 Task: Add Sprouts Organic Basil Leaf Spice to the cart.
Action: Mouse moved to (17, 79)
Screenshot: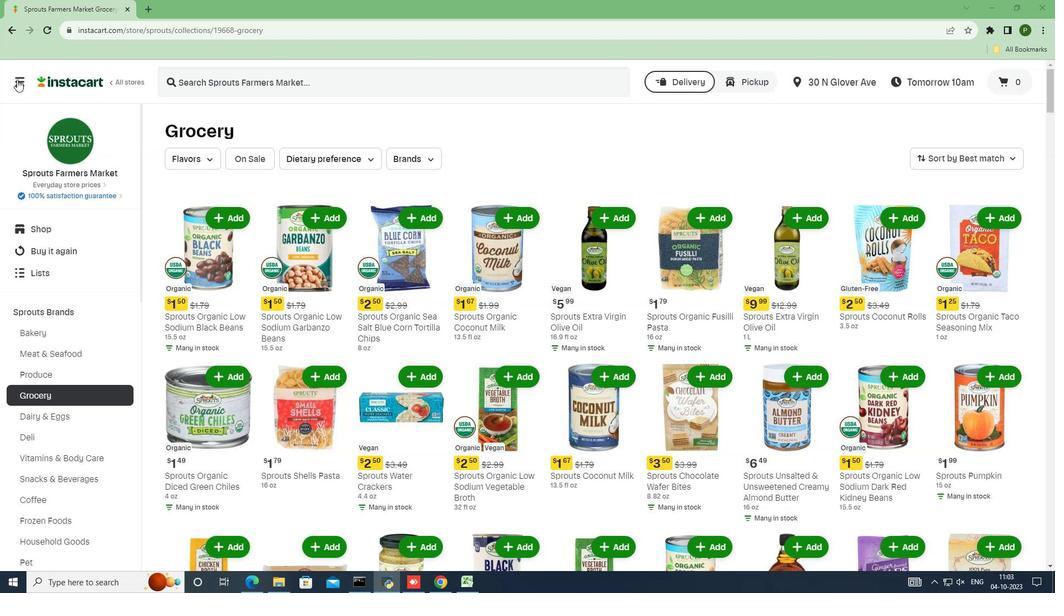 
Action: Mouse pressed left at (17, 79)
Screenshot: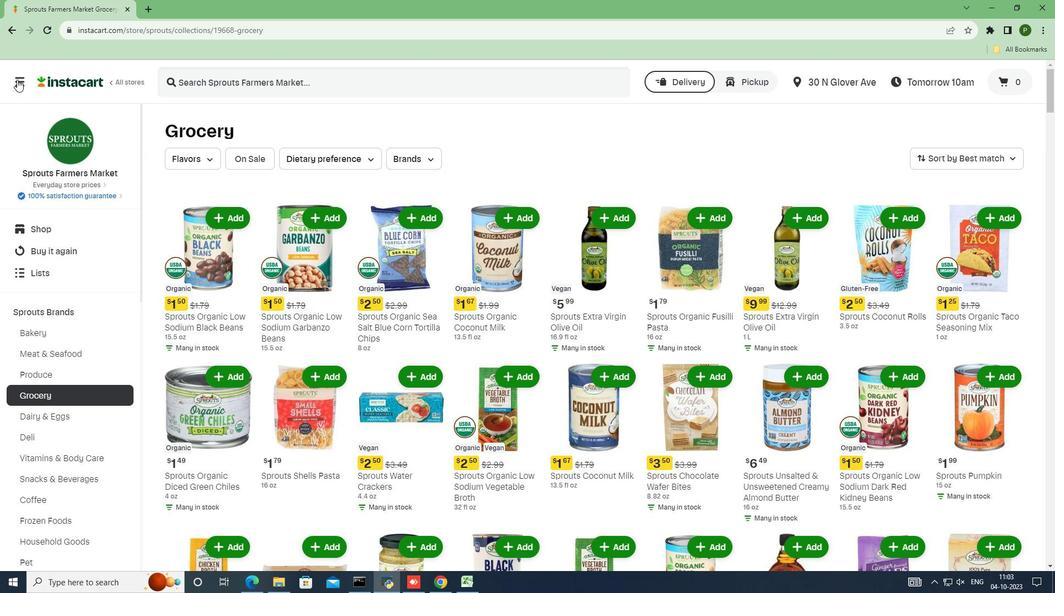 
Action: Mouse moved to (28, 299)
Screenshot: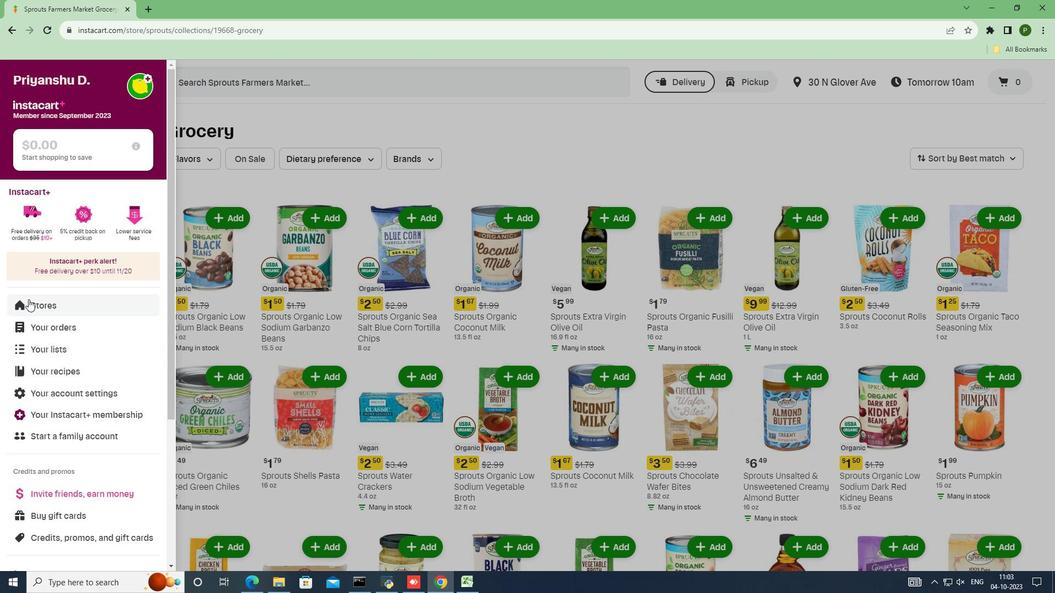 
Action: Mouse pressed left at (28, 299)
Screenshot: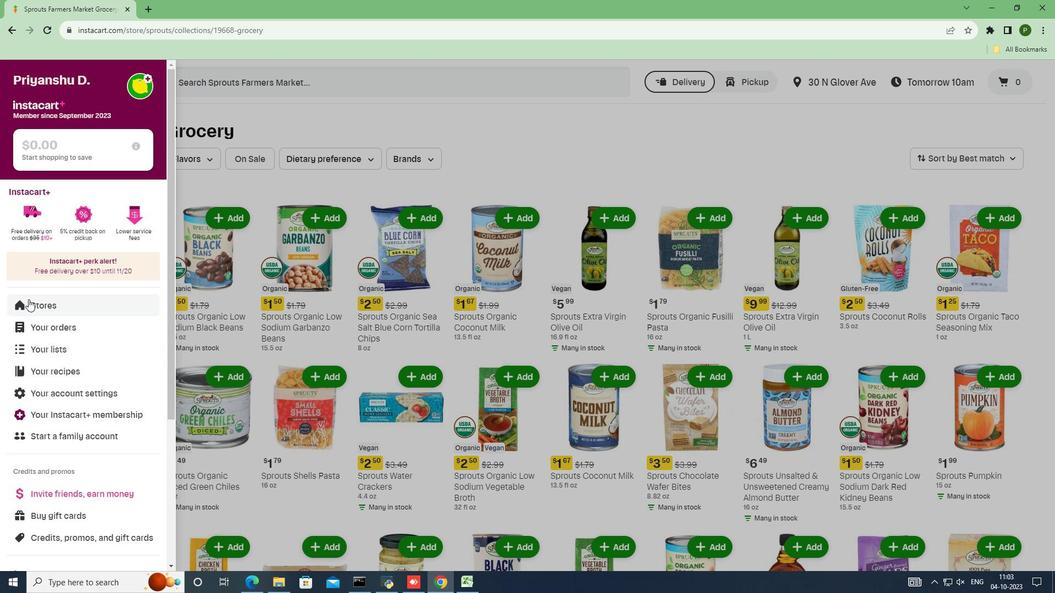 
Action: Mouse moved to (249, 129)
Screenshot: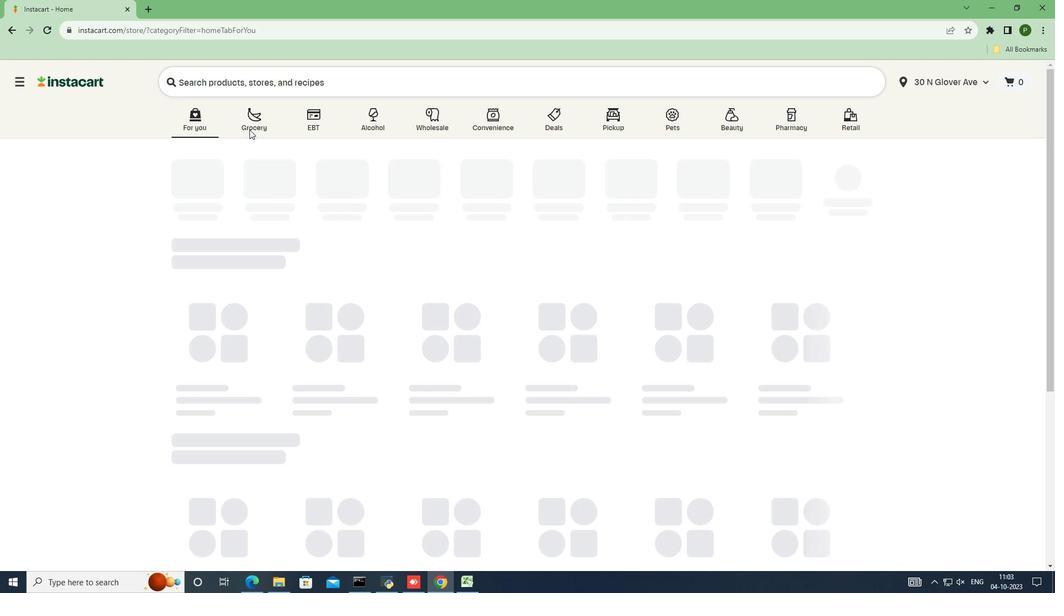 
Action: Mouse pressed left at (249, 129)
Screenshot: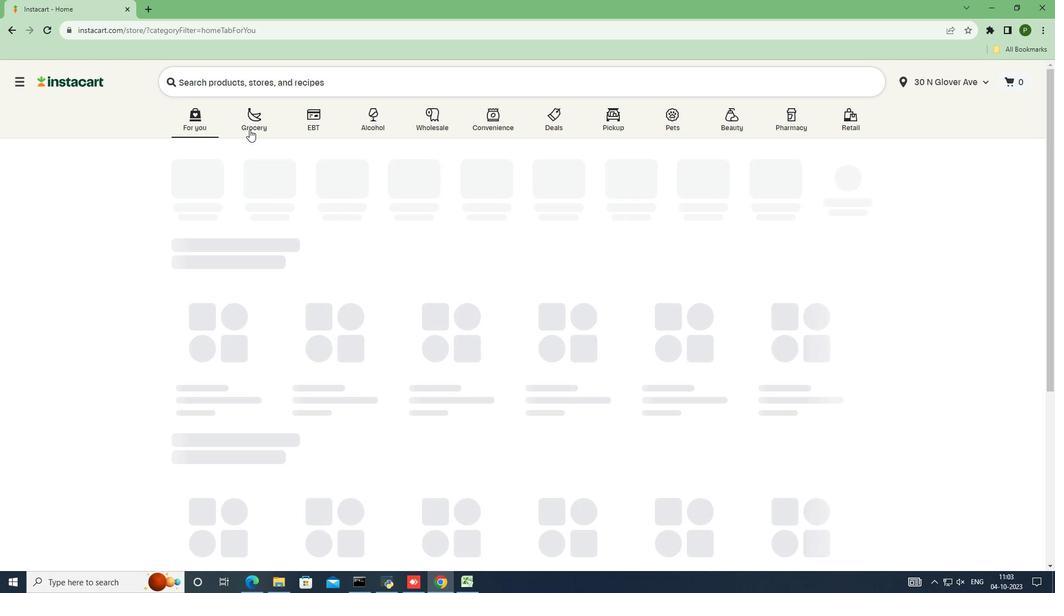 
Action: Mouse moved to (665, 263)
Screenshot: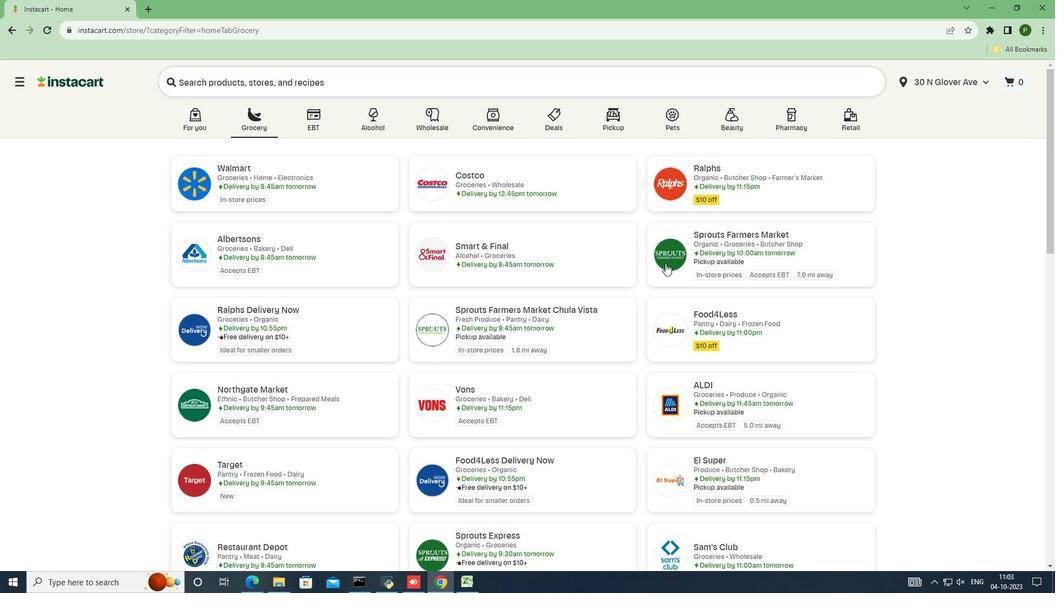
Action: Mouse pressed left at (665, 263)
Screenshot: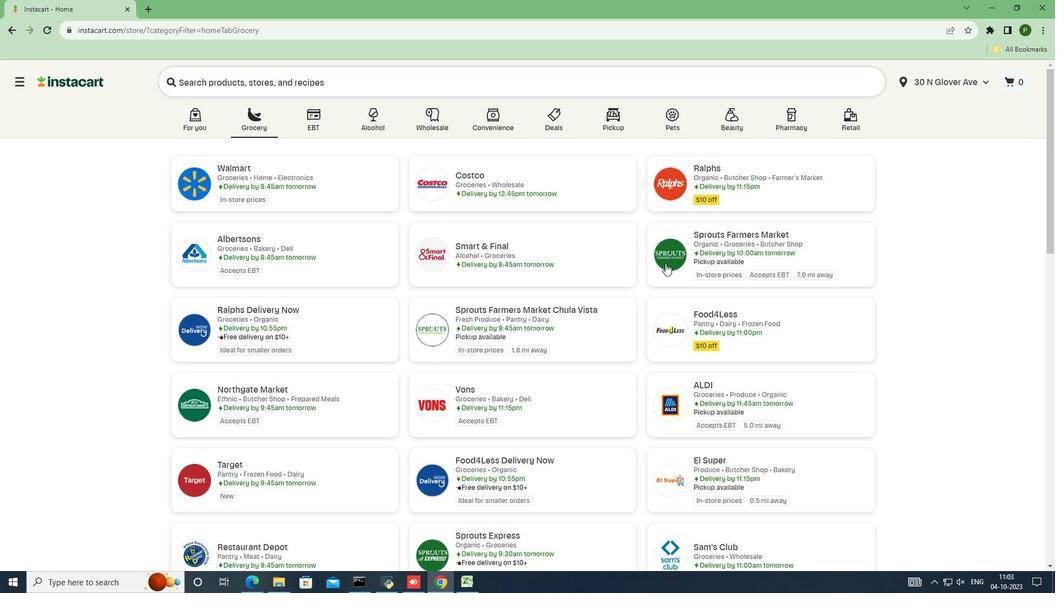 
Action: Mouse moved to (96, 312)
Screenshot: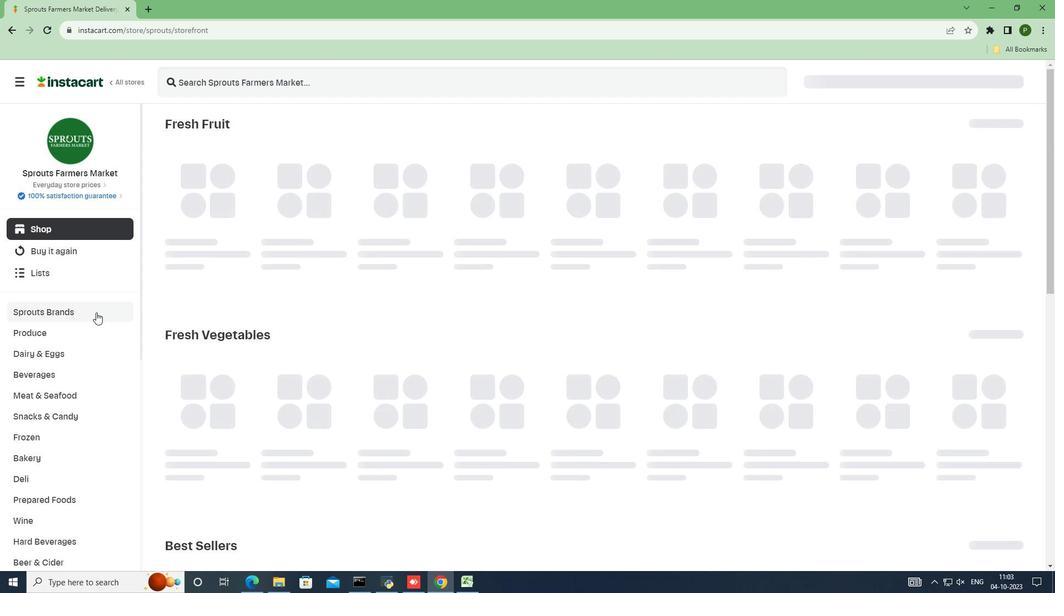 
Action: Mouse pressed left at (96, 312)
Screenshot: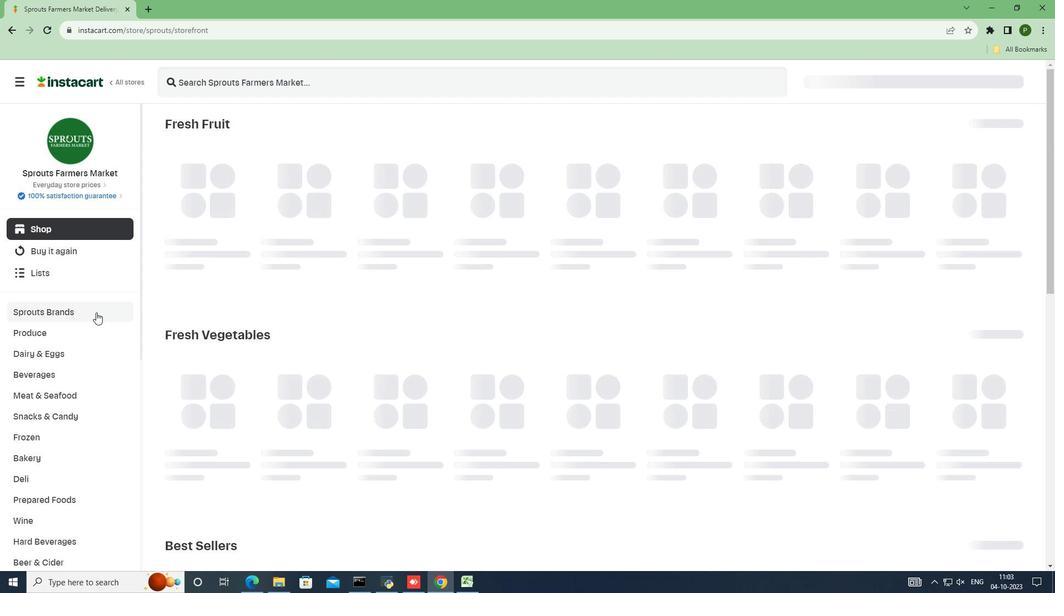 
Action: Mouse moved to (62, 390)
Screenshot: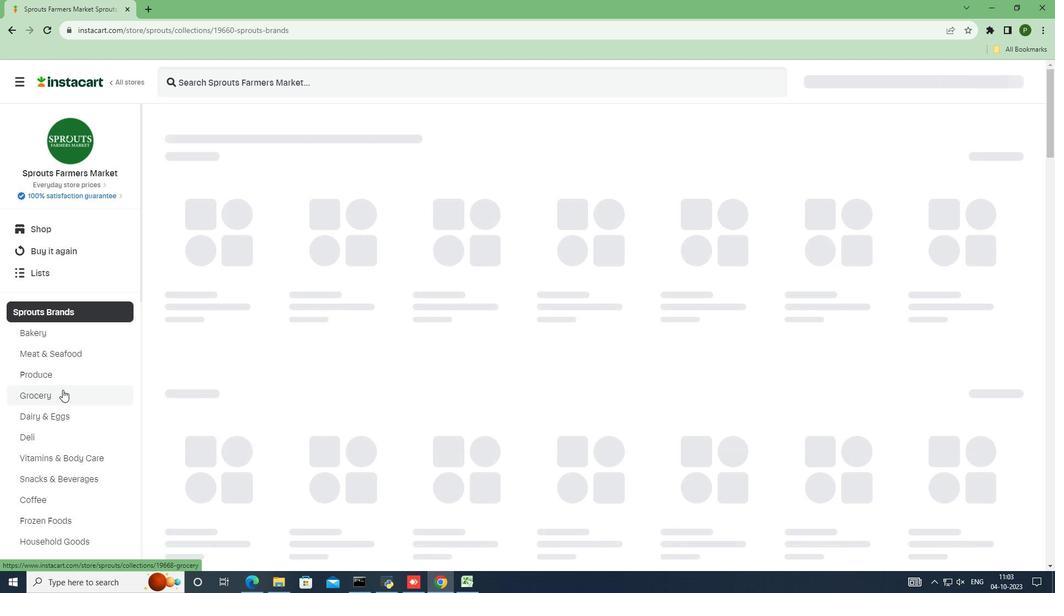 
Action: Mouse pressed left at (62, 390)
Screenshot: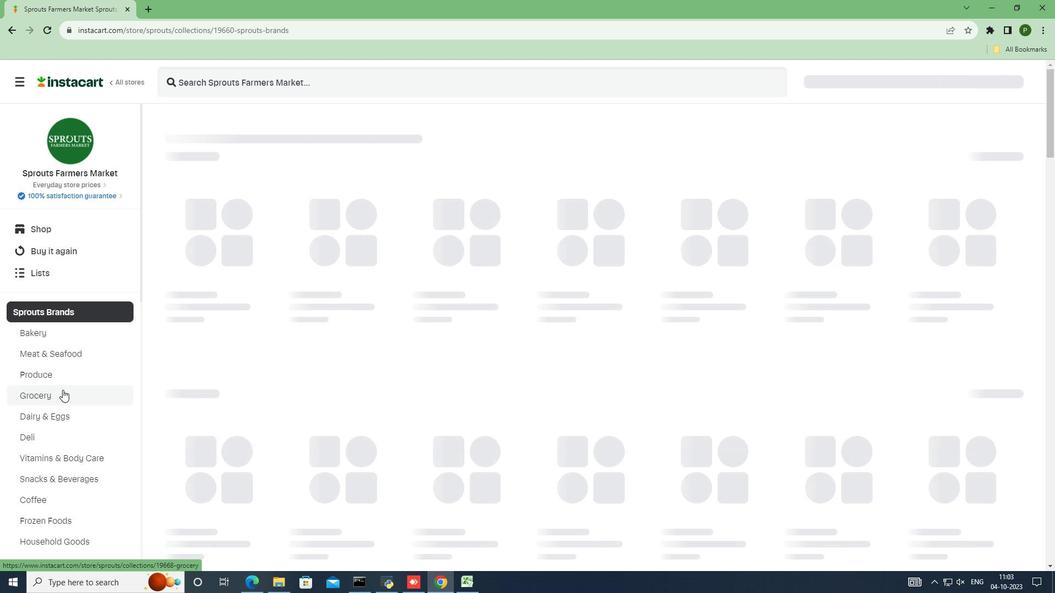 
Action: Mouse moved to (317, 224)
Screenshot: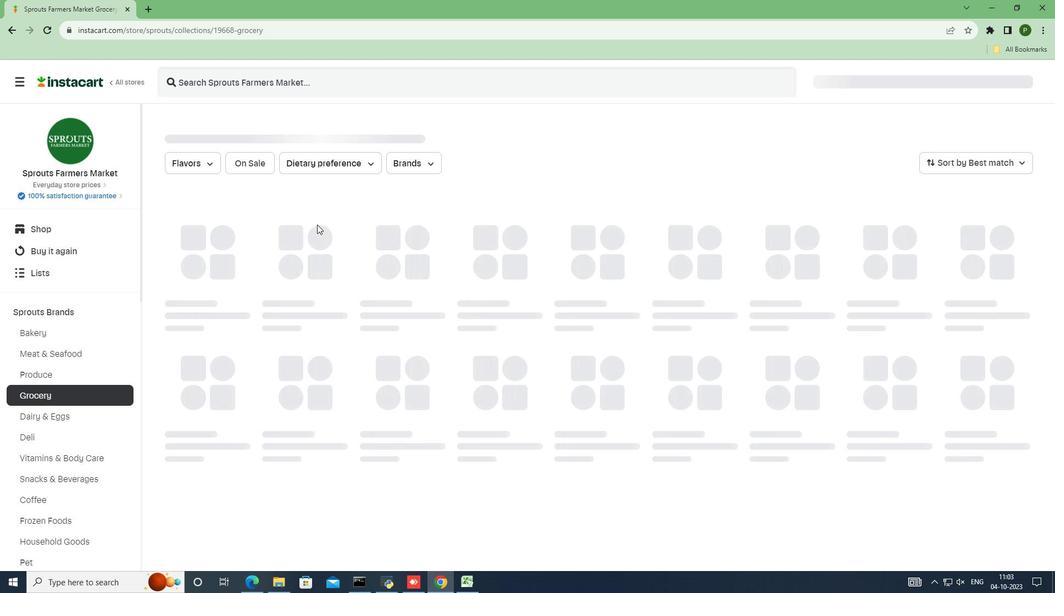 
Action: Mouse scrolled (317, 224) with delta (0, 0)
Screenshot: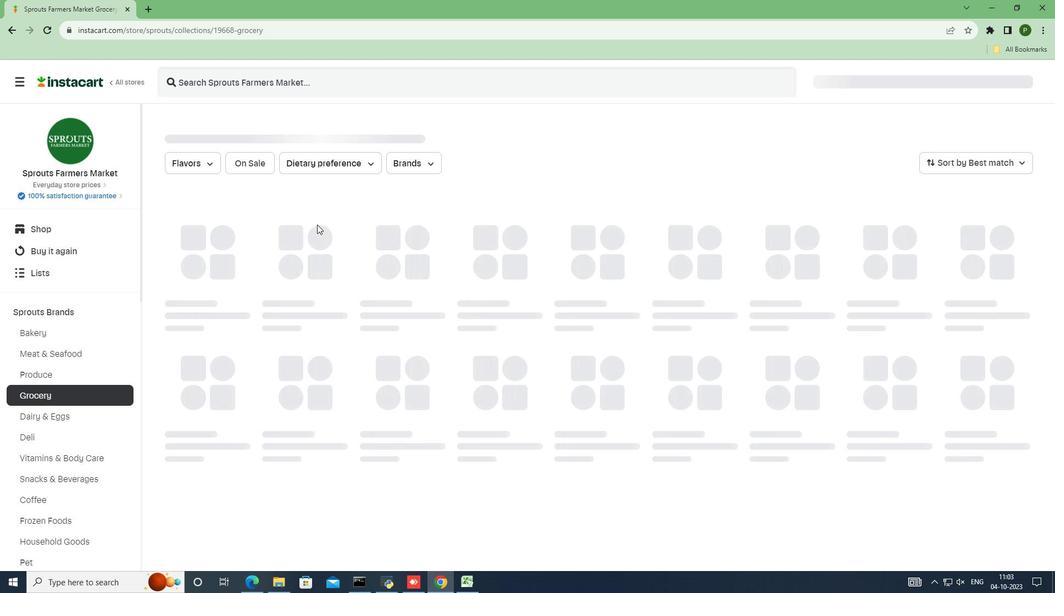 
Action: Mouse moved to (288, 309)
Screenshot: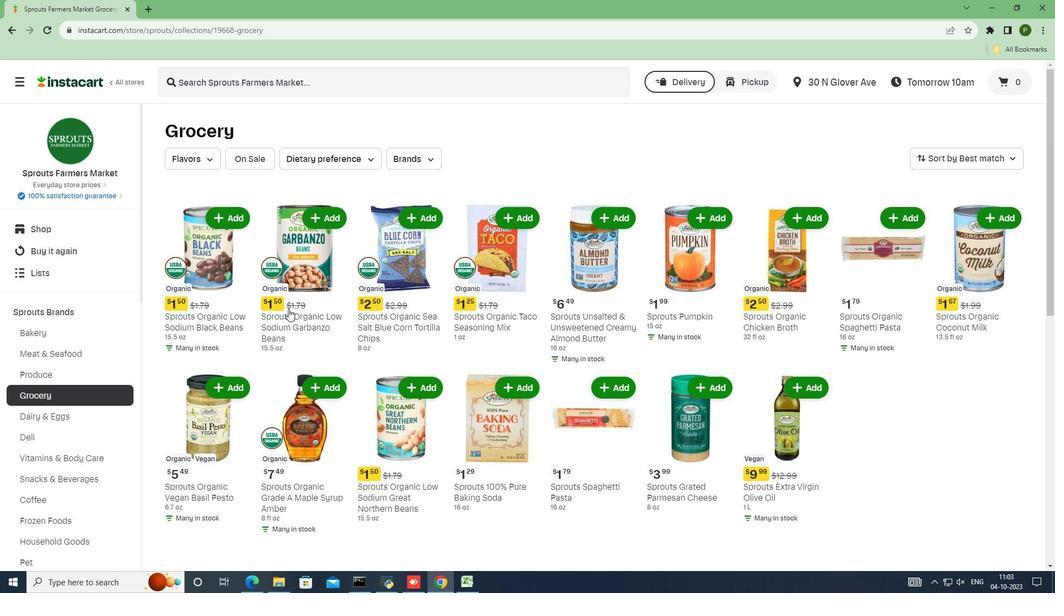 
Action: Mouse scrolled (288, 308) with delta (0, 0)
Screenshot: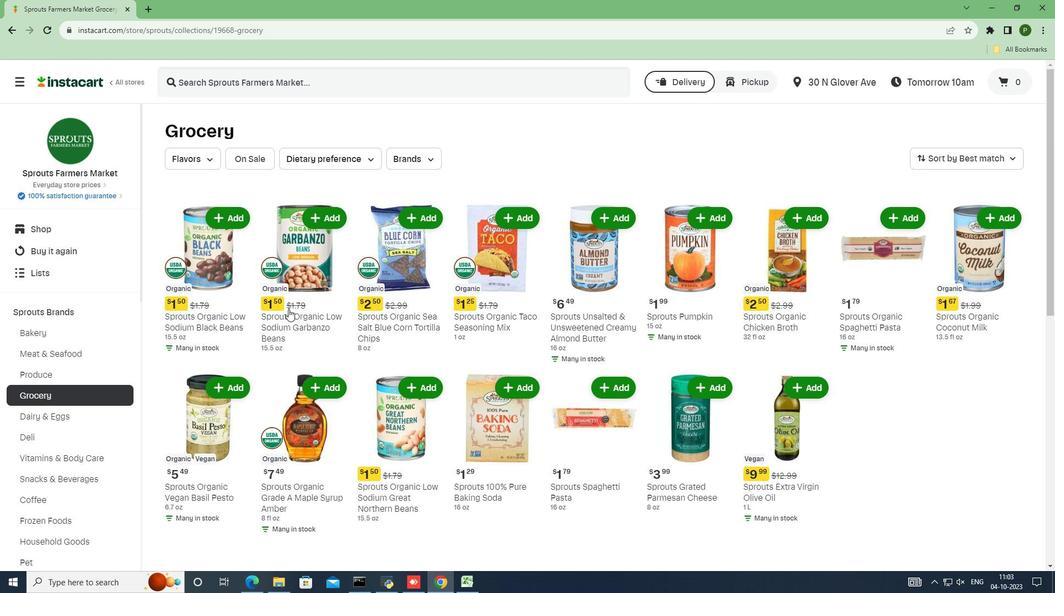 
Action: Mouse moved to (288, 310)
Screenshot: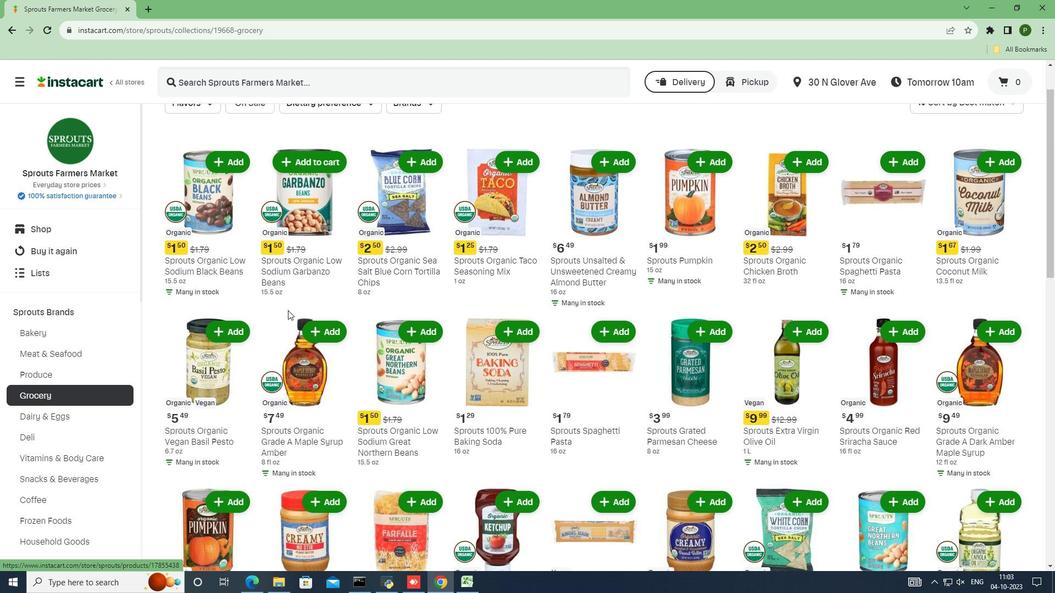 
Action: Mouse scrolled (288, 309) with delta (0, 0)
Screenshot: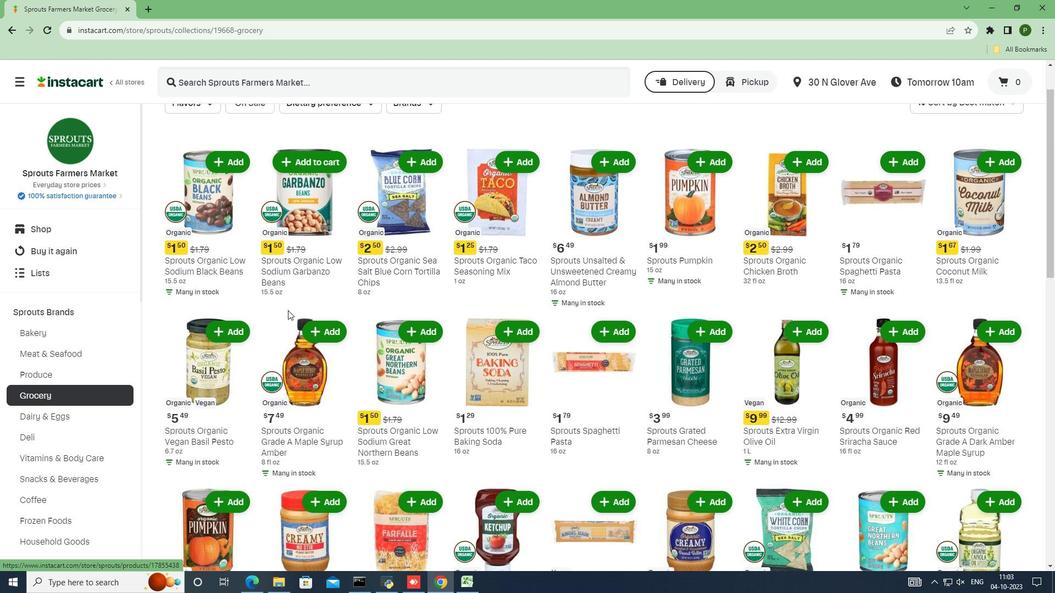 
Action: Mouse moved to (284, 307)
Screenshot: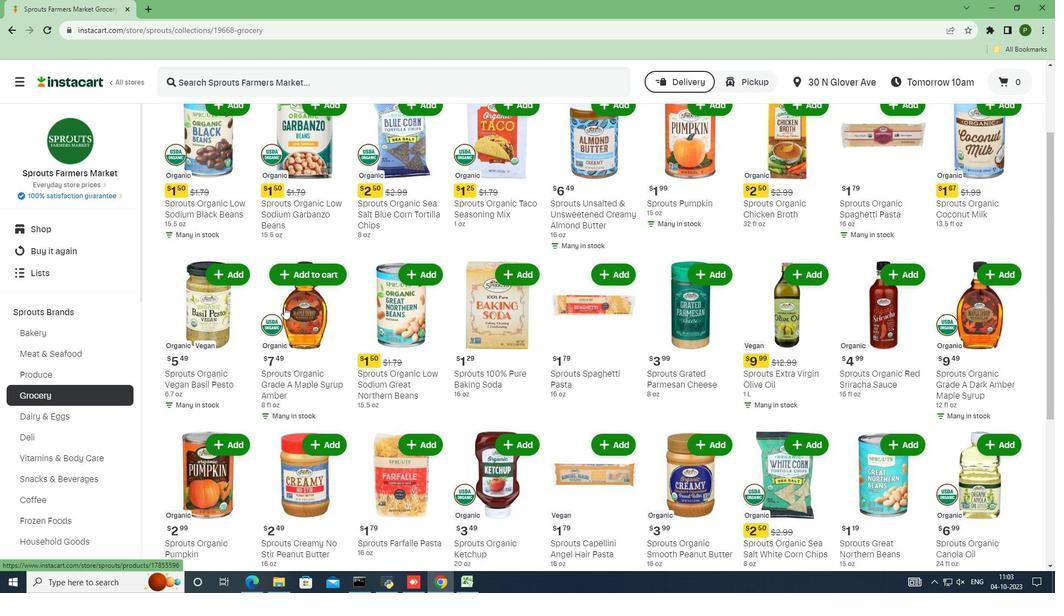 
Action: Mouse scrolled (284, 306) with delta (0, 0)
Screenshot: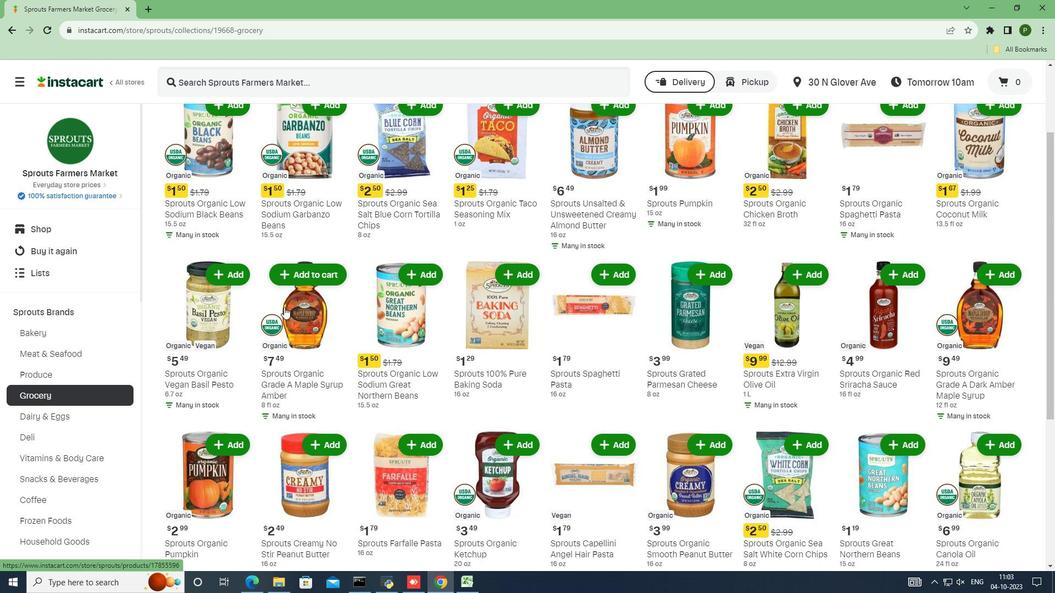 
Action: Mouse moved to (284, 307)
Screenshot: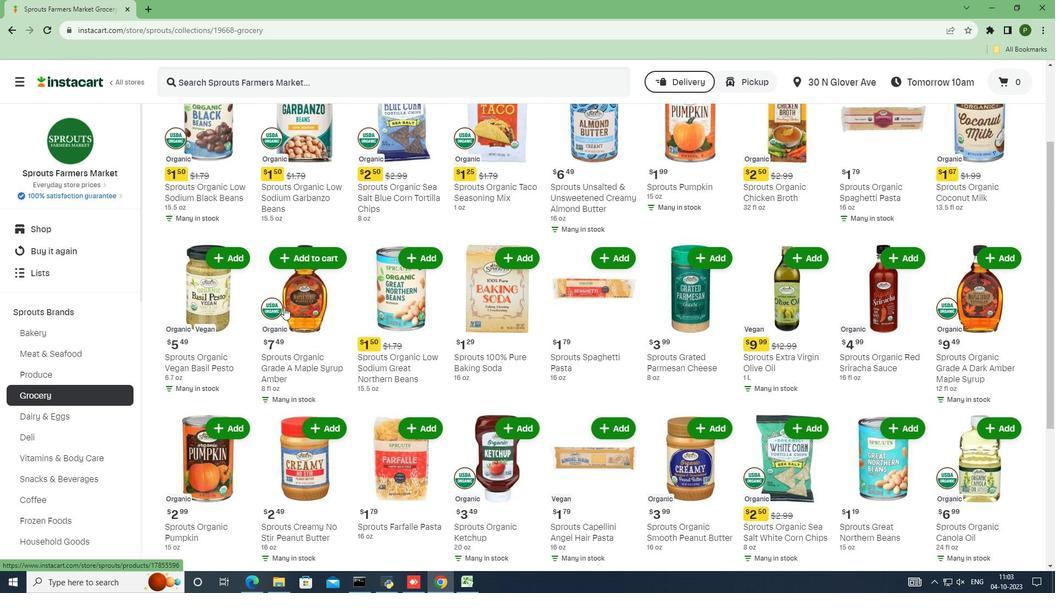 
Action: Mouse scrolled (284, 307) with delta (0, 0)
Screenshot: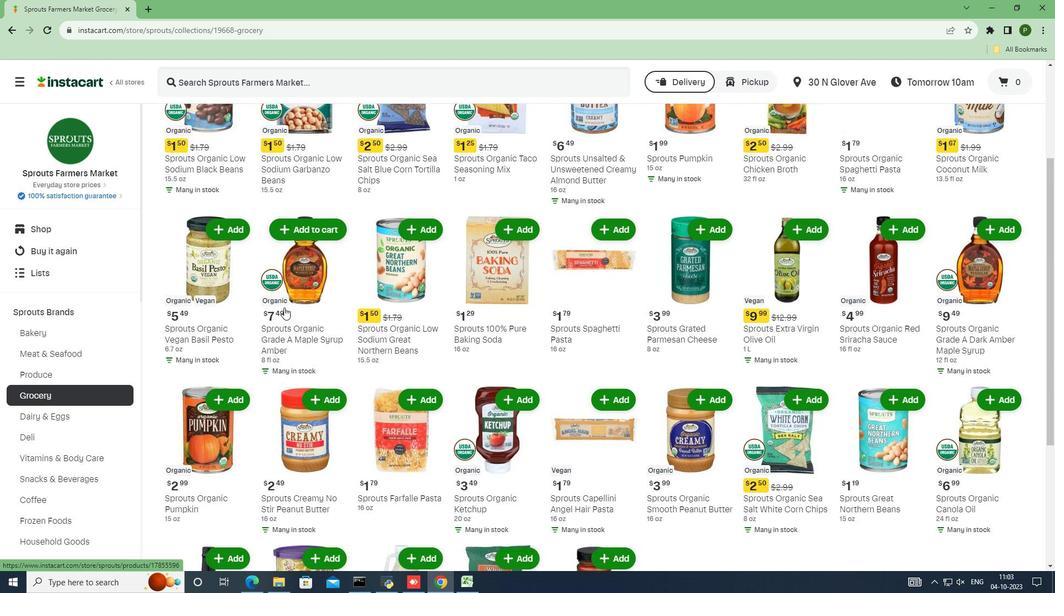 
Action: Mouse moved to (301, 301)
Screenshot: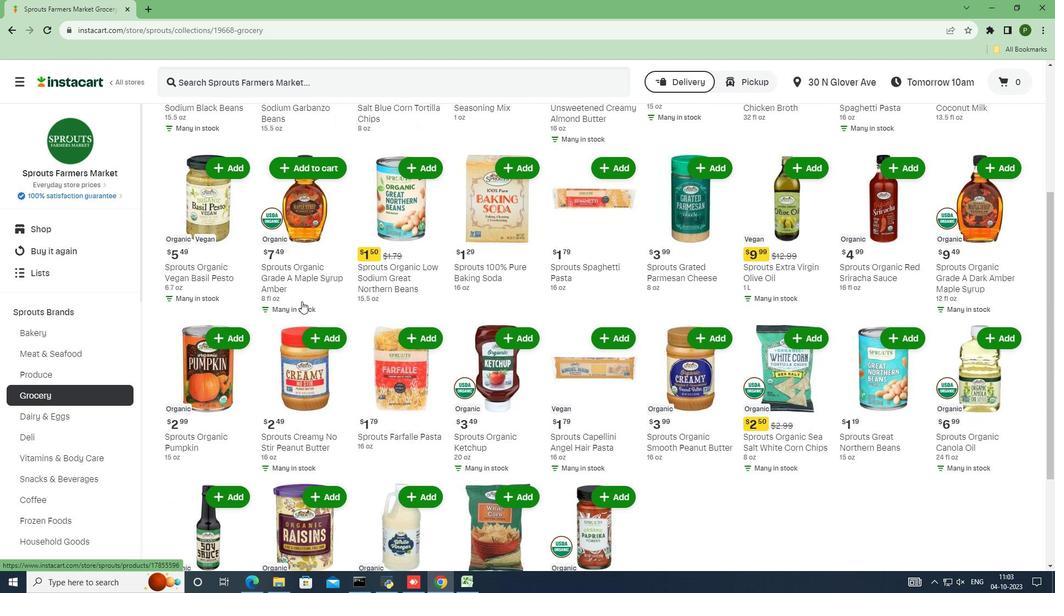 
Action: Mouse scrolled (301, 301) with delta (0, 0)
Screenshot: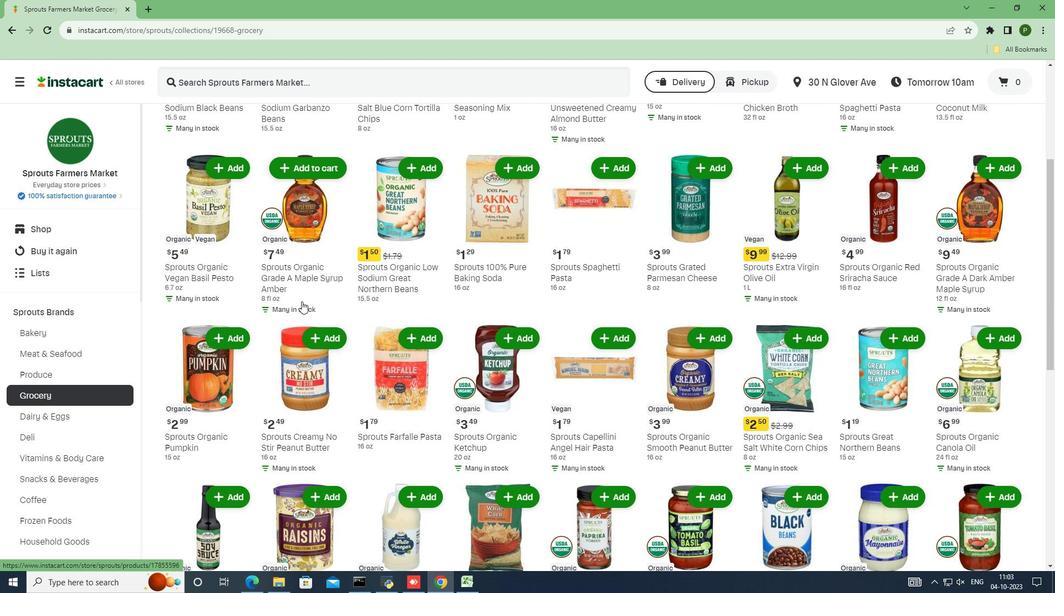 
Action: Mouse moved to (301, 302)
Screenshot: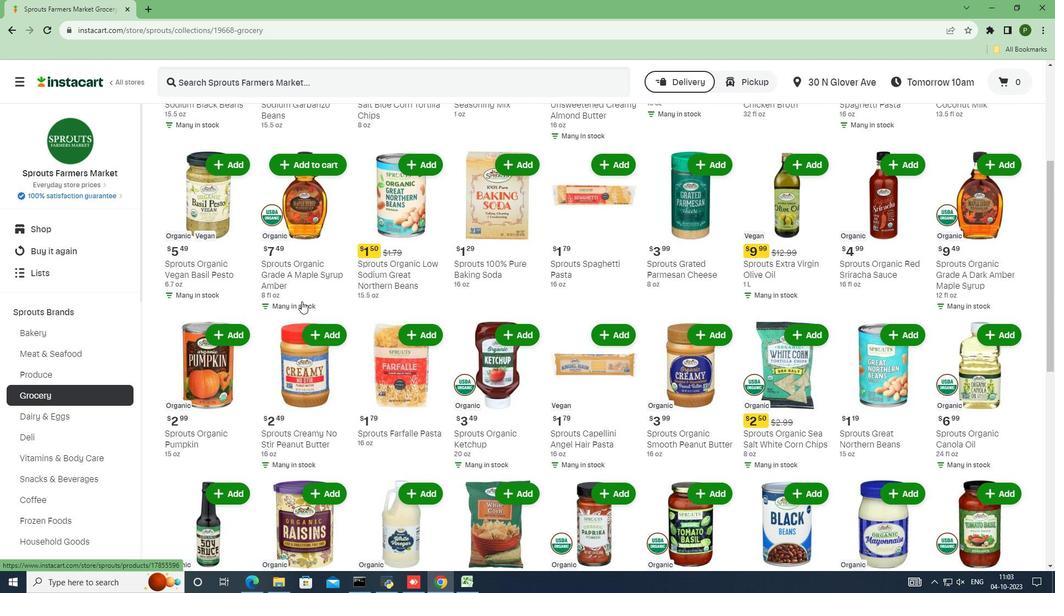 
Action: Mouse scrolled (301, 301) with delta (0, 0)
Screenshot: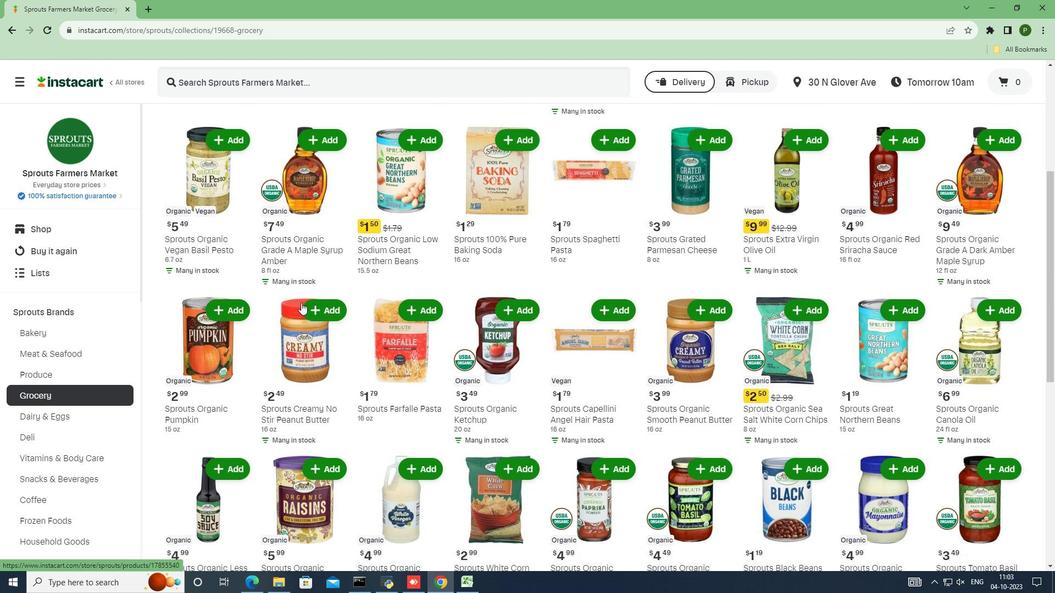 
Action: Mouse moved to (267, 322)
Screenshot: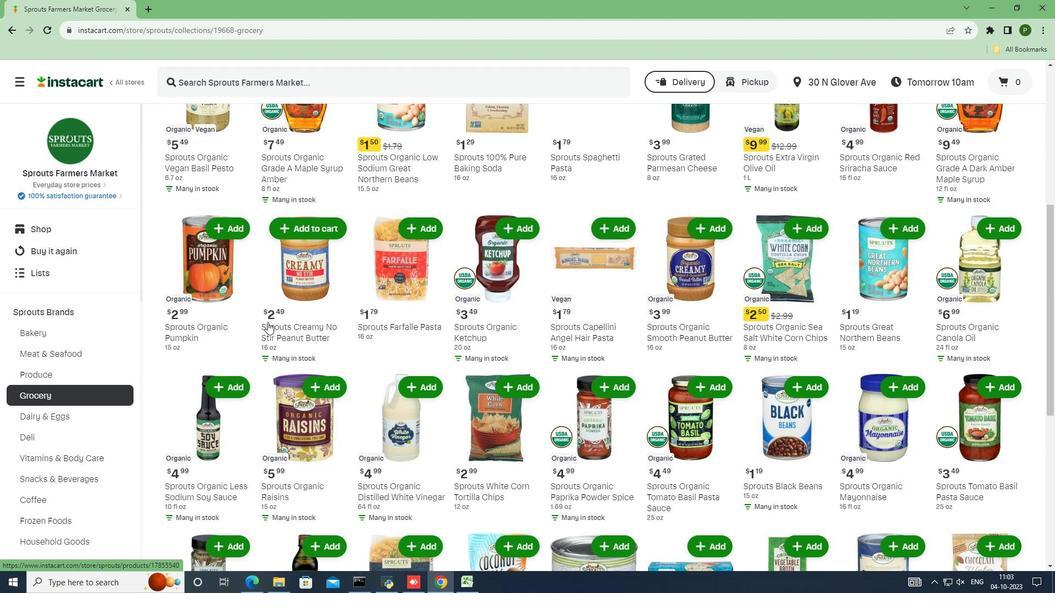 
Action: Mouse scrolled (267, 321) with delta (0, 0)
Screenshot: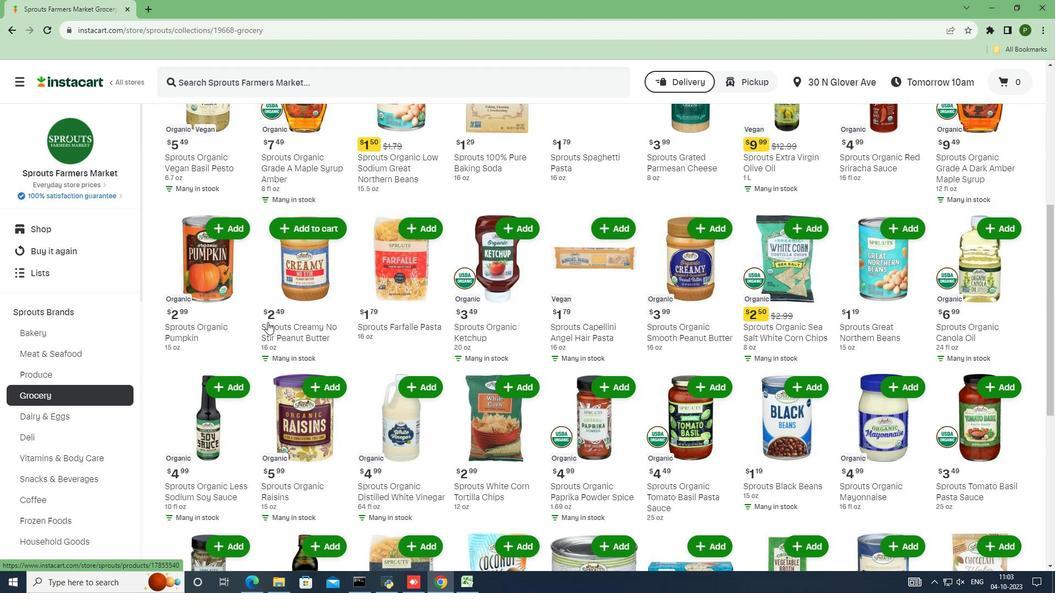 
Action: Mouse moved to (267, 322)
Screenshot: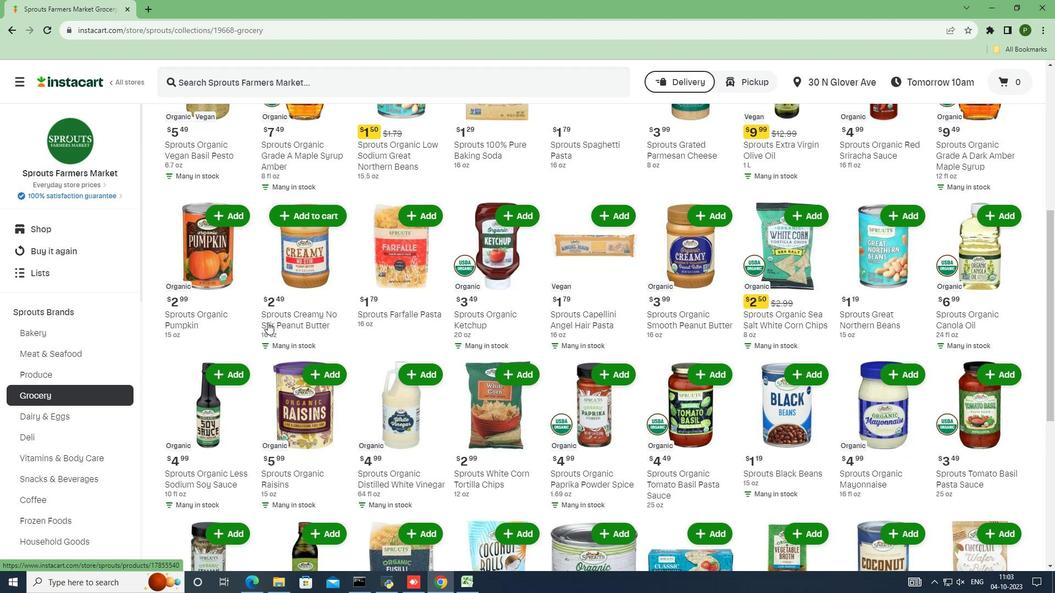 
Action: Mouse scrolled (267, 322) with delta (0, 0)
Screenshot: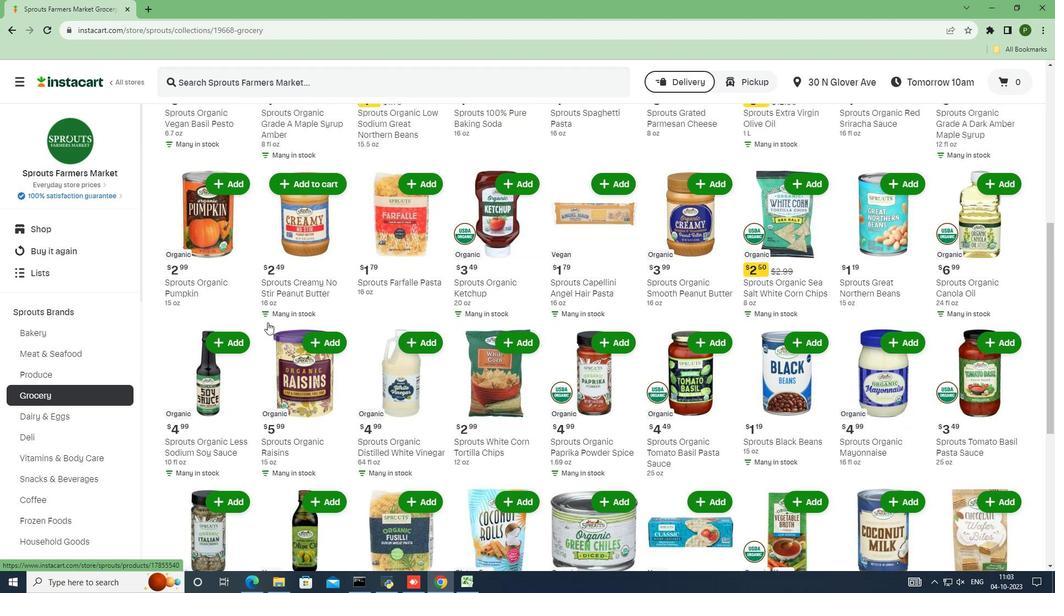 
Action: Mouse scrolled (267, 322) with delta (0, 0)
Screenshot: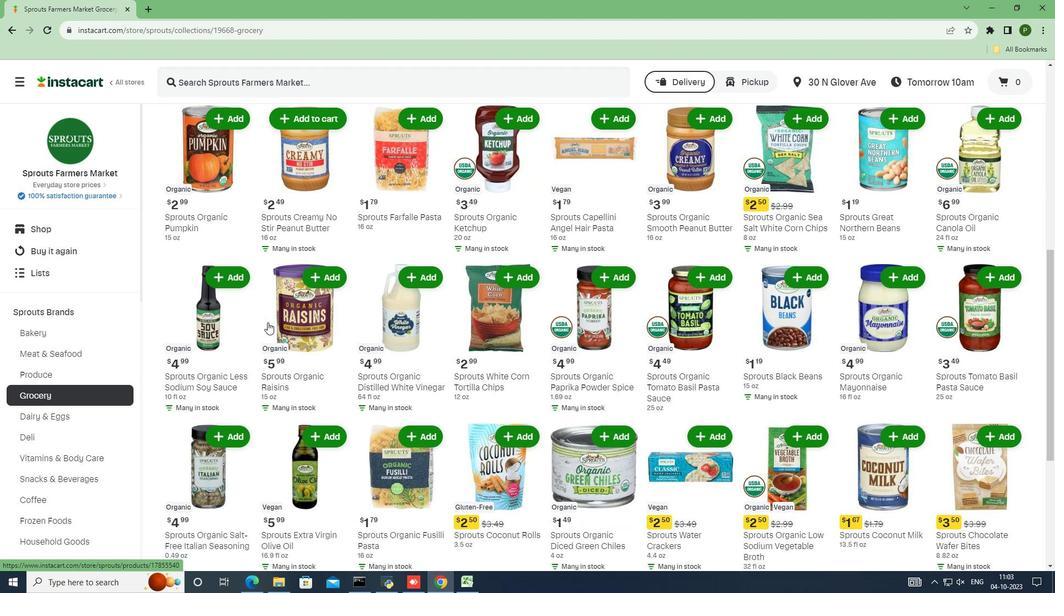 
Action: Mouse scrolled (267, 322) with delta (0, 0)
Screenshot: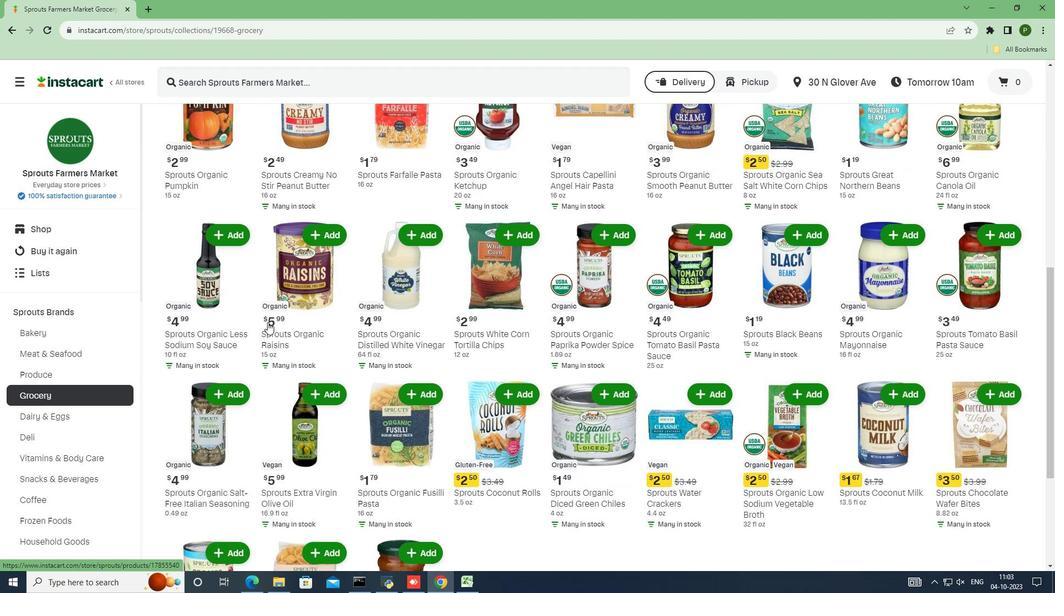 
Action: Mouse scrolled (267, 322) with delta (0, 0)
Screenshot: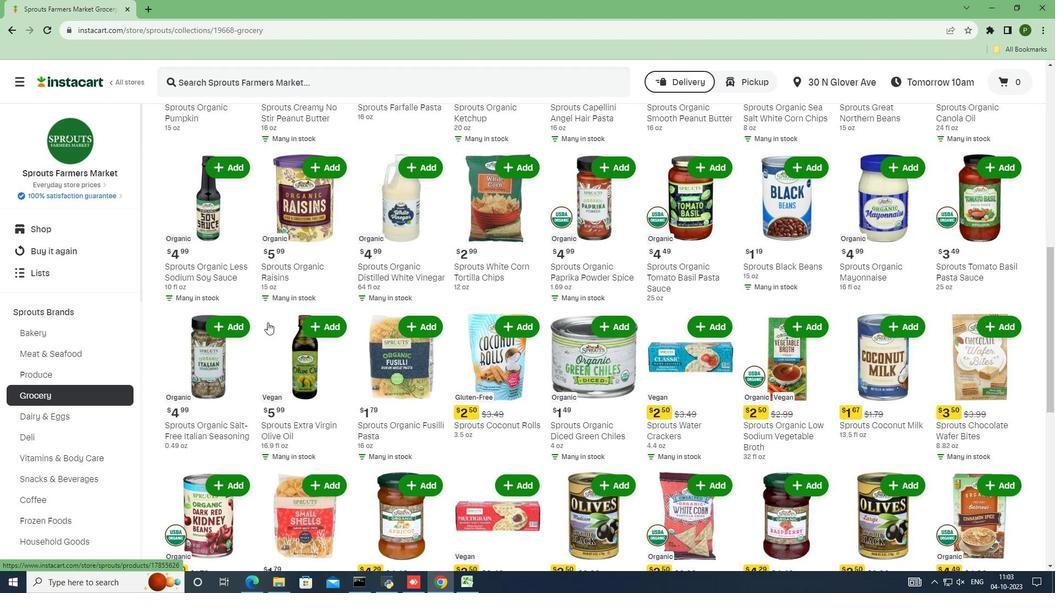 
Action: Mouse scrolled (267, 322) with delta (0, 0)
Screenshot: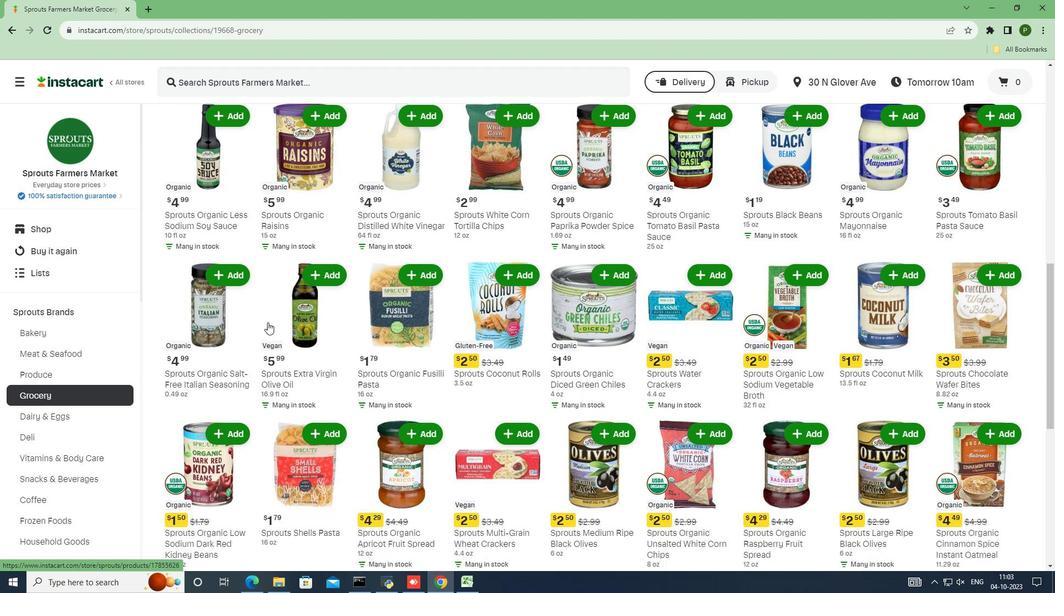 
Action: Mouse scrolled (267, 323) with delta (0, 0)
Screenshot: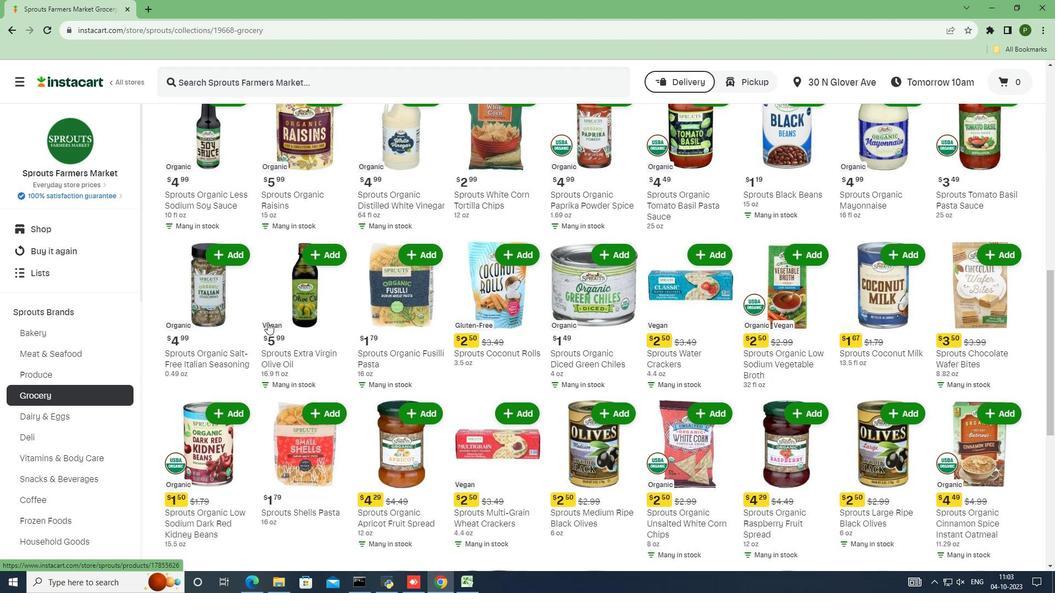 
Action: Mouse scrolled (267, 322) with delta (0, 0)
Screenshot: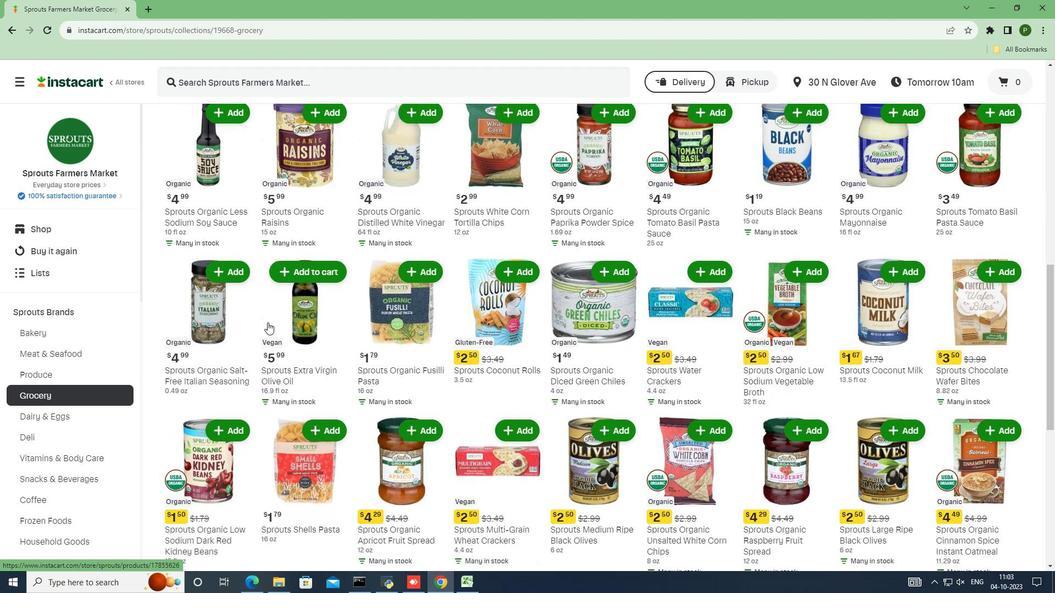 
Action: Mouse scrolled (267, 322) with delta (0, 0)
Screenshot: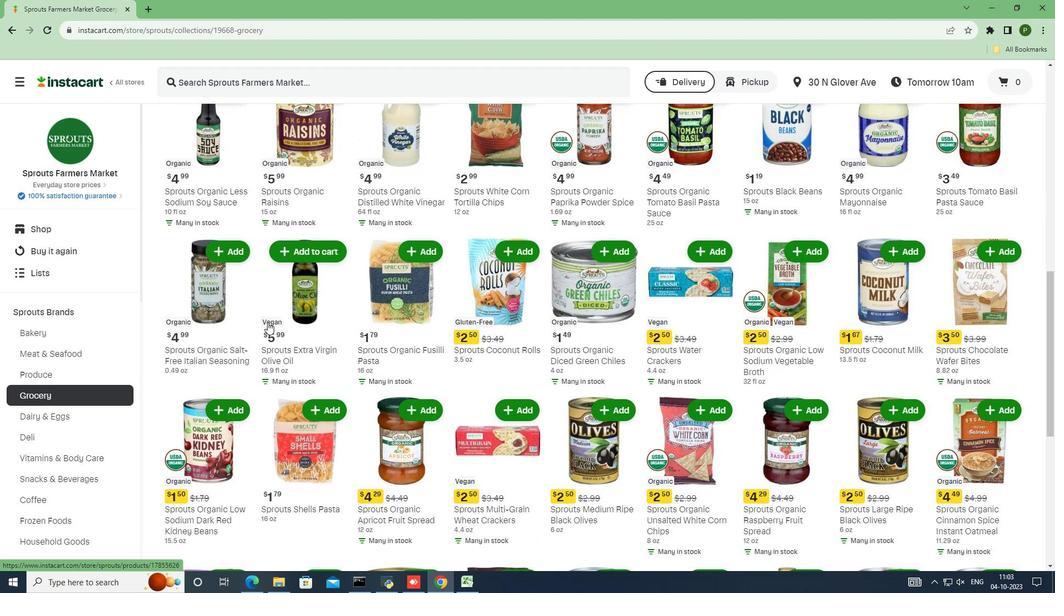 
Action: Mouse scrolled (267, 322) with delta (0, 0)
Screenshot: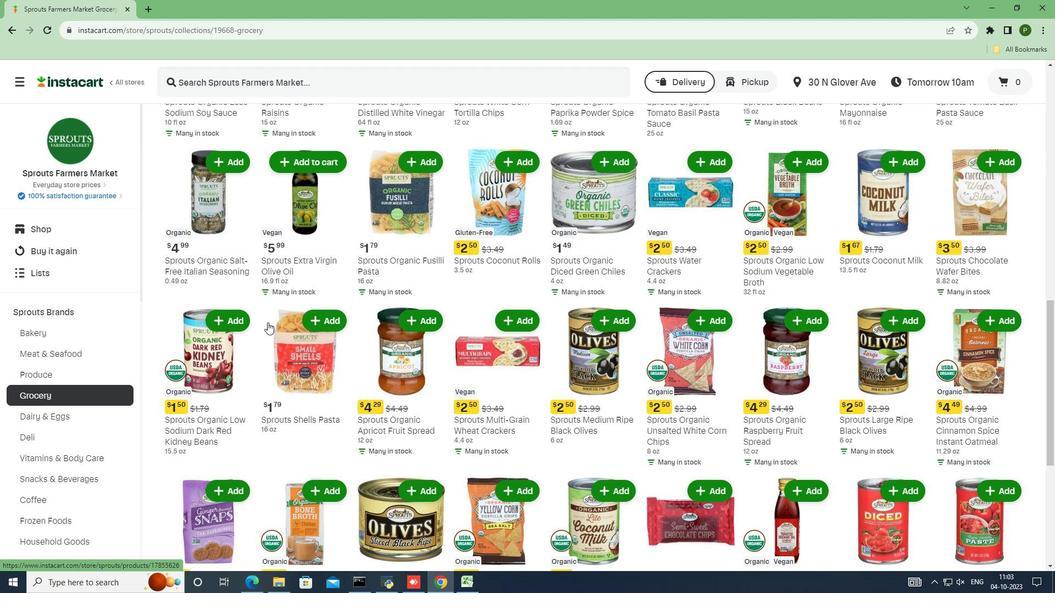 
Action: Mouse scrolled (267, 322) with delta (0, 0)
Screenshot: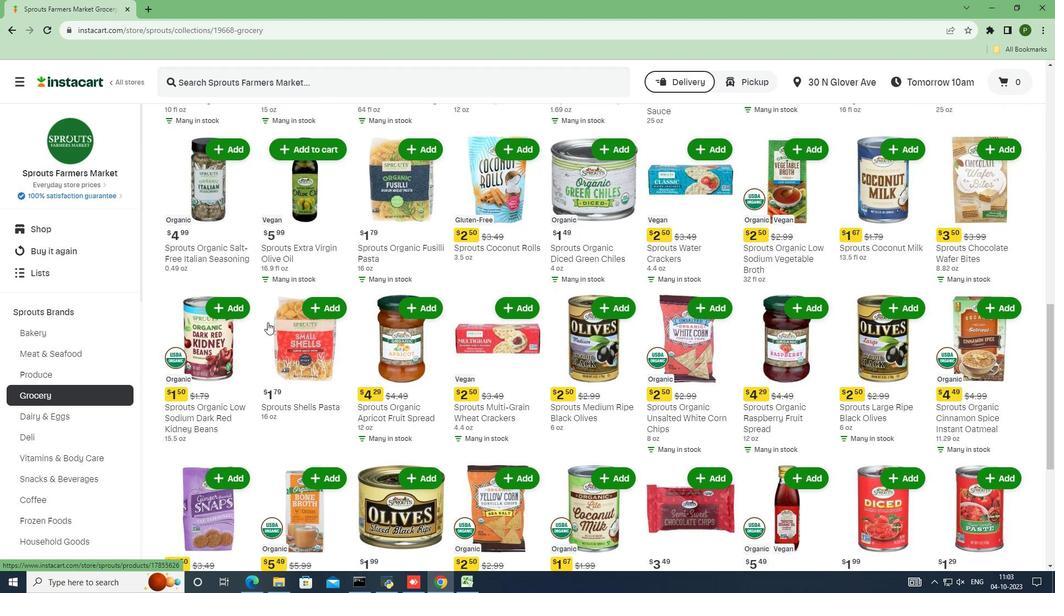 
Action: Mouse moved to (267, 323)
Screenshot: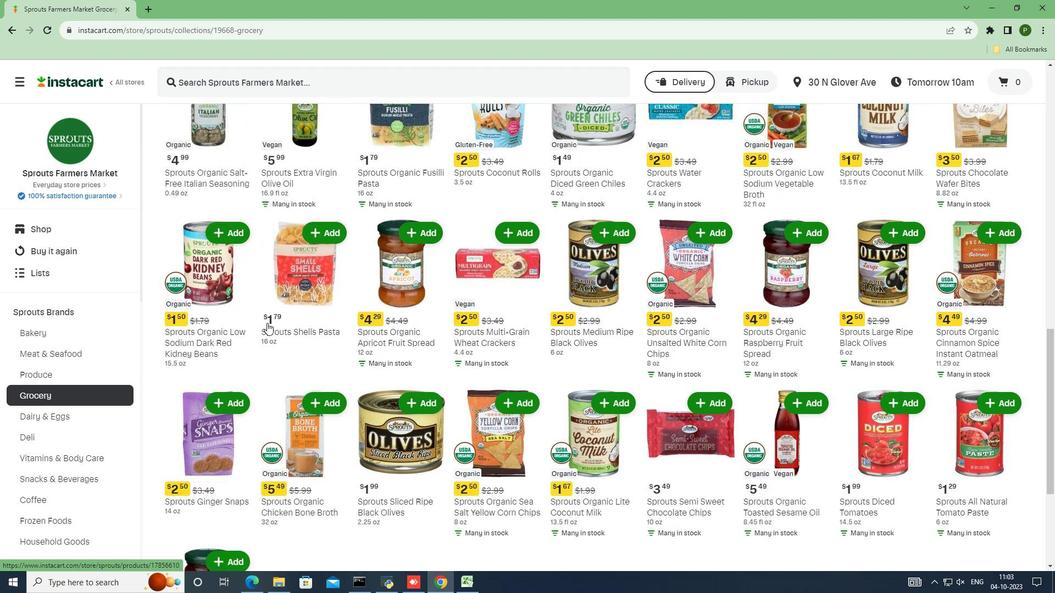 
Action: Mouse scrolled (267, 322) with delta (0, 0)
Screenshot: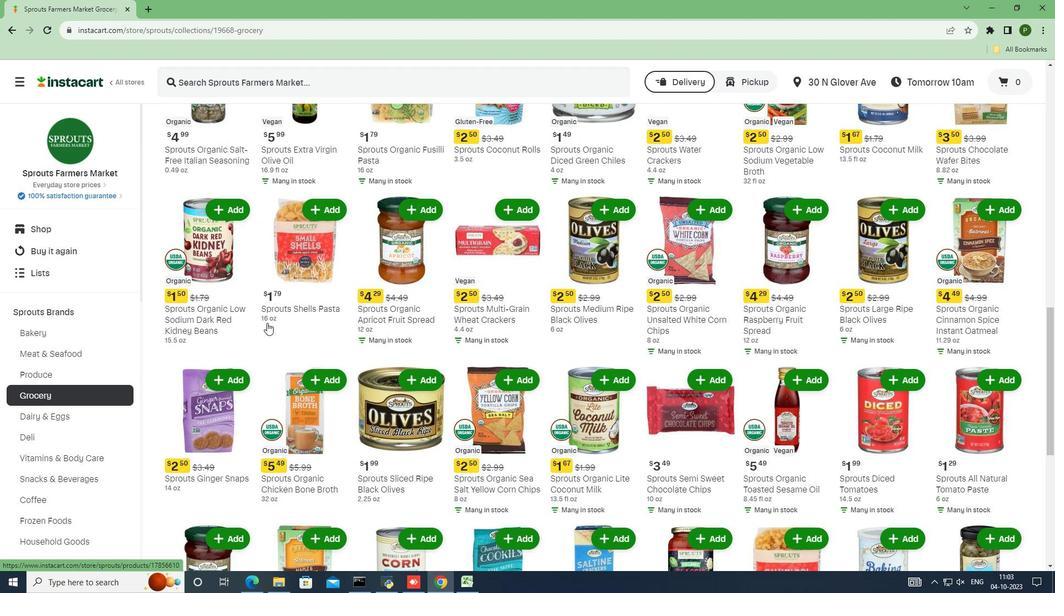 
Action: Mouse scrolled (267, 322) with delta (0, 0)
Screenshot: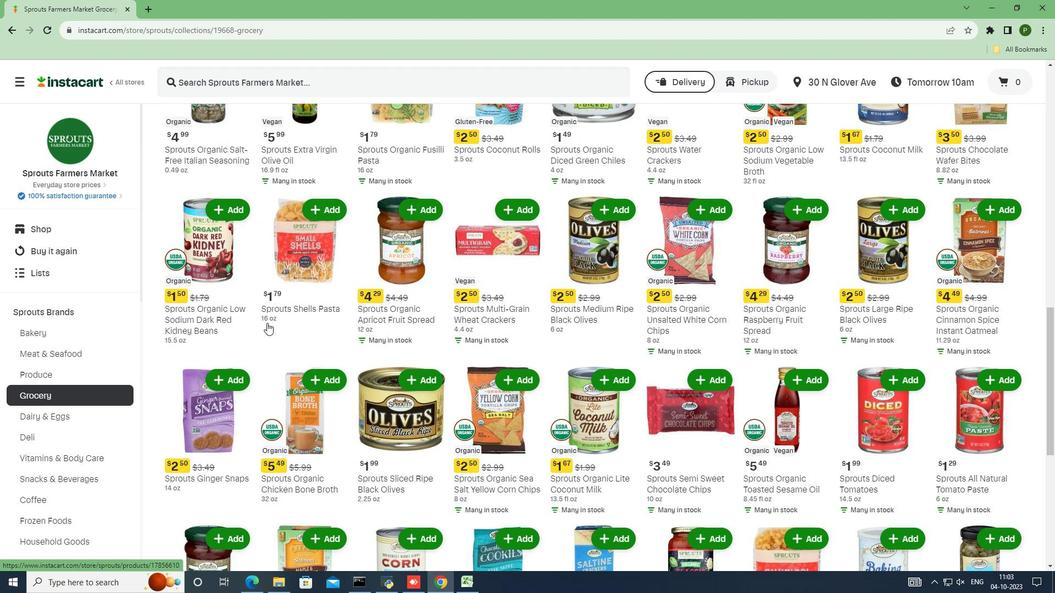 
Action: Mouse scrolled (267, 322) with delta (0, 0)
Screenshot: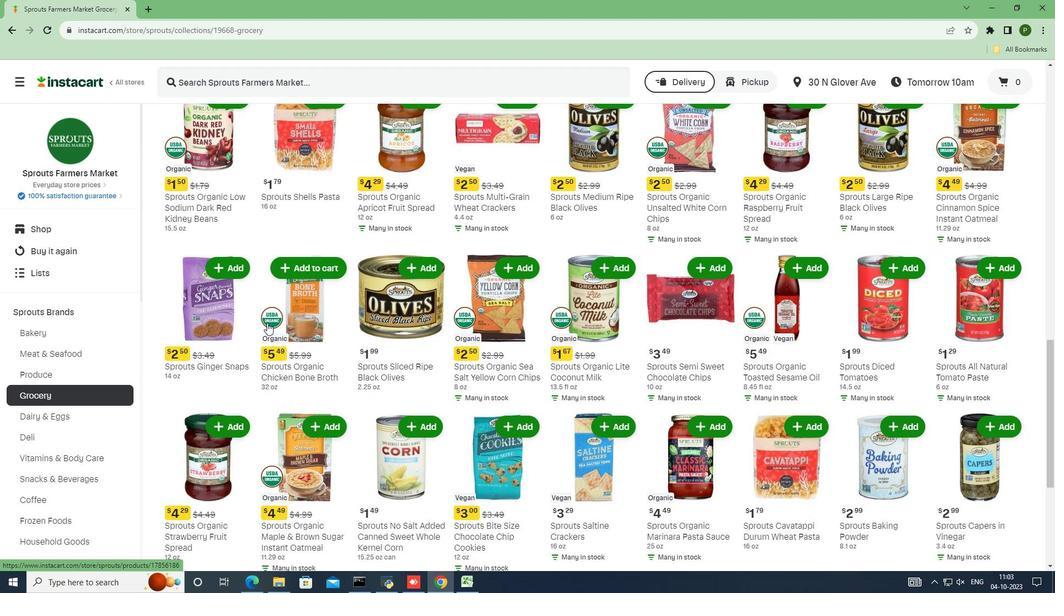 
Action: Mouse scrolled (267, 322) with delta (0, 0)
Screenshot: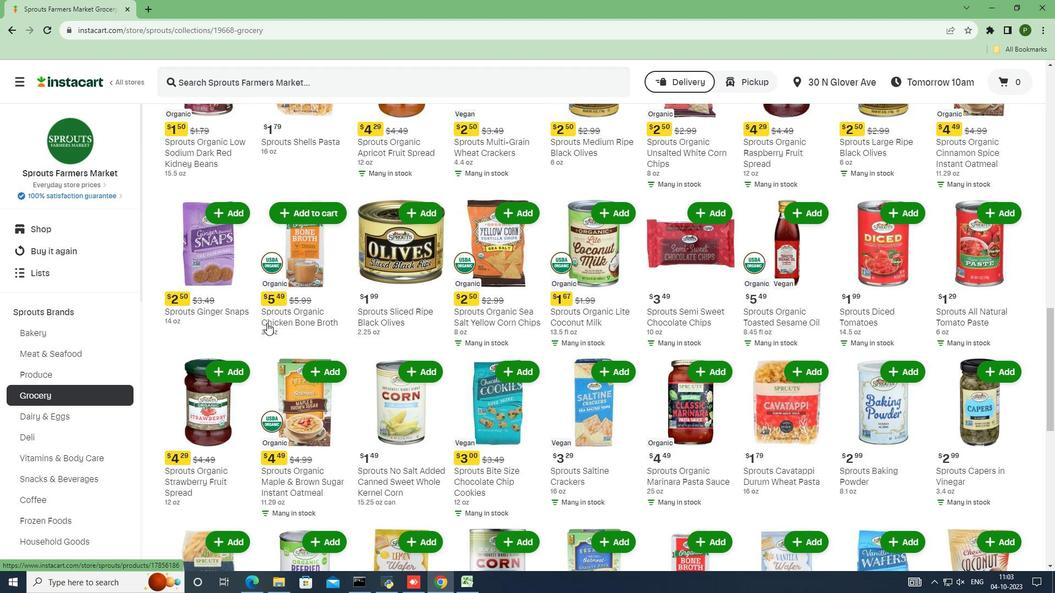 
Action: Mouse scrolled (267, 322) with delta (0, 0)
Screenshot: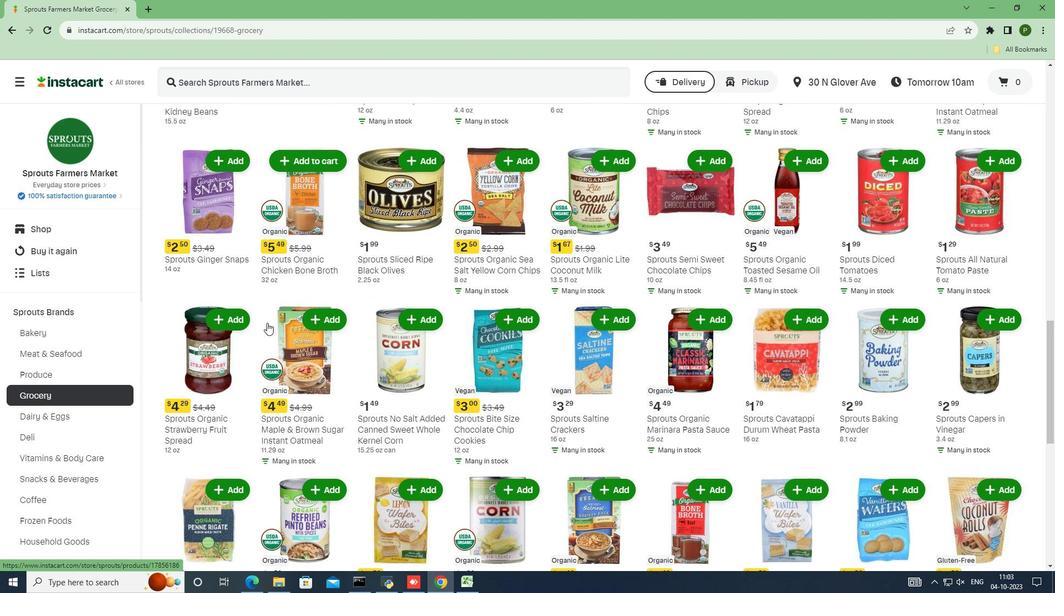 
Action: Mouse scrolled (267, 322) with delta (0, 0)
Screenshot: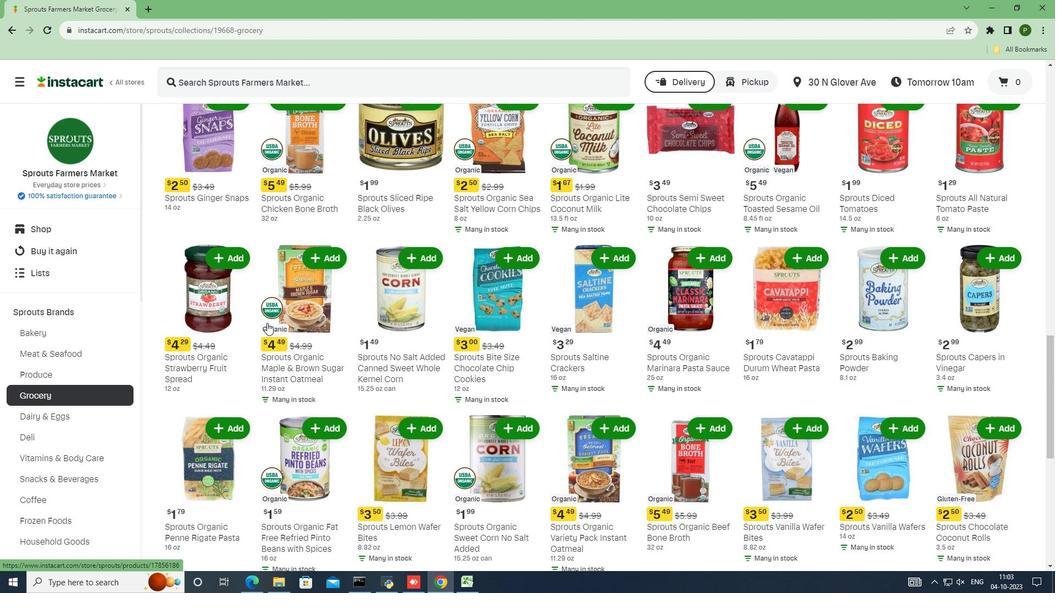 
Action: Mouse scrolled (267, 322) with delta (0, 0)
Screenshot: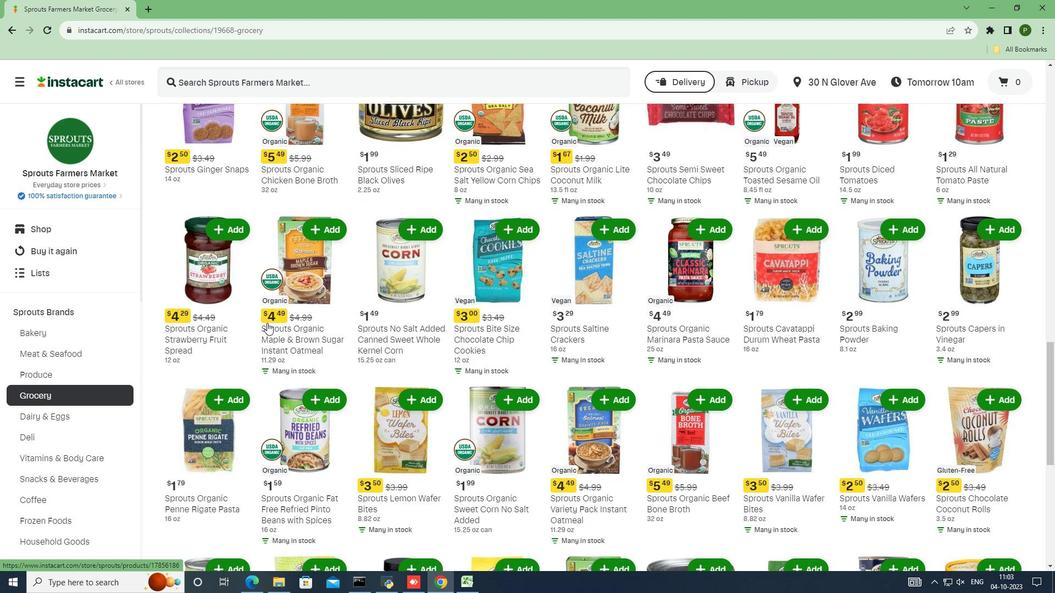 
Action: Mouse scrolled (267, 322) with delta (0, 0)
Screenshot: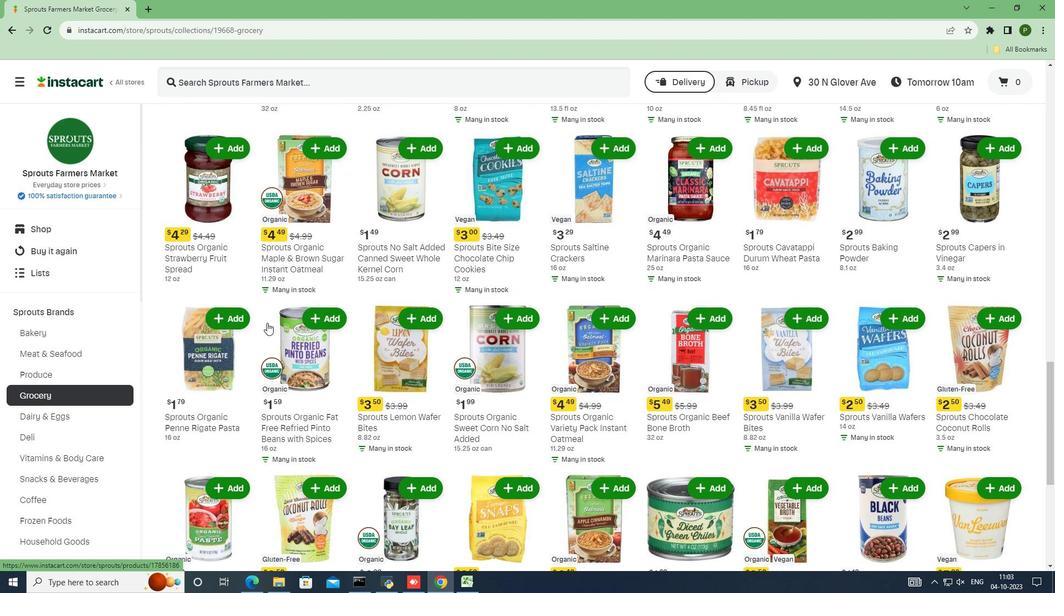 
Action: Mouse scrolled (267, 322) with delta (0, 0)
Screenshot: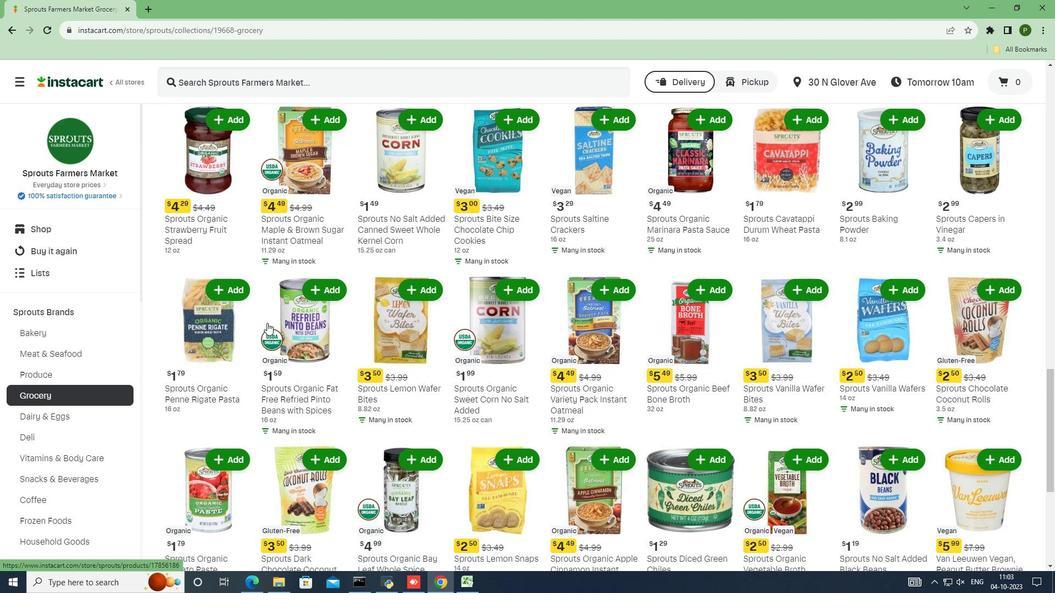 
Action: Mouse scrolled (267, 322) with delta (0, 0)
Screenshot: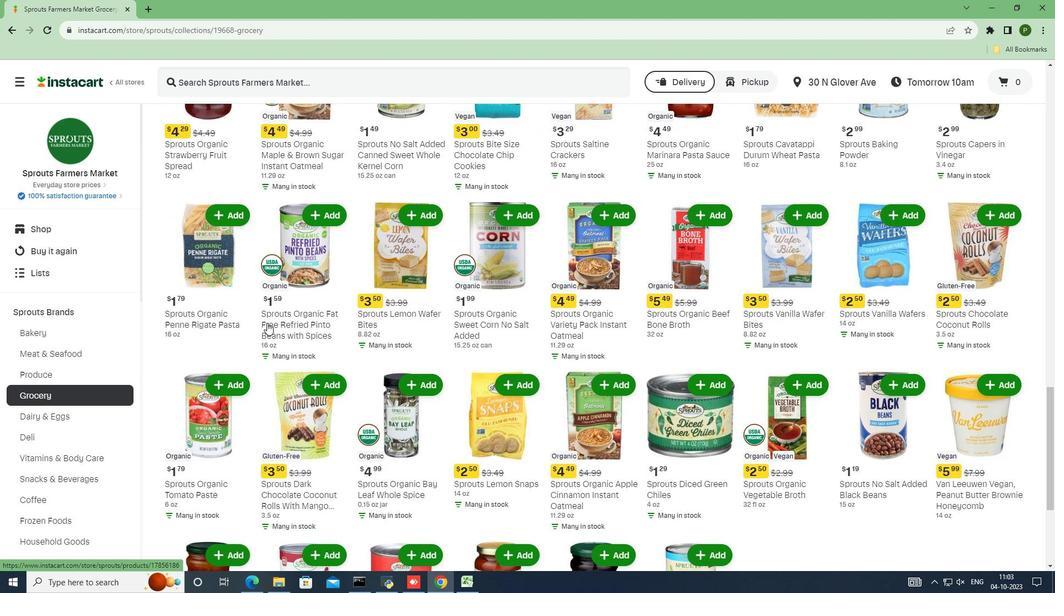 
Action: Mouse scrolled (267, 322) with delta (0, 0)
Screenshot: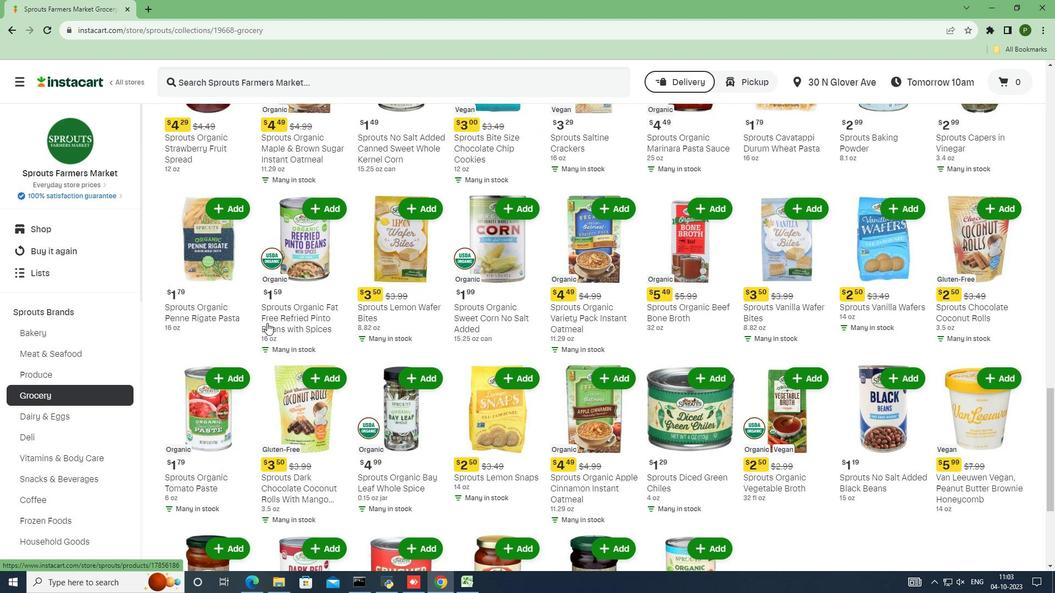 
Action: Mouse scrolled (267, 322) with delta (0, 0)
Screenshot: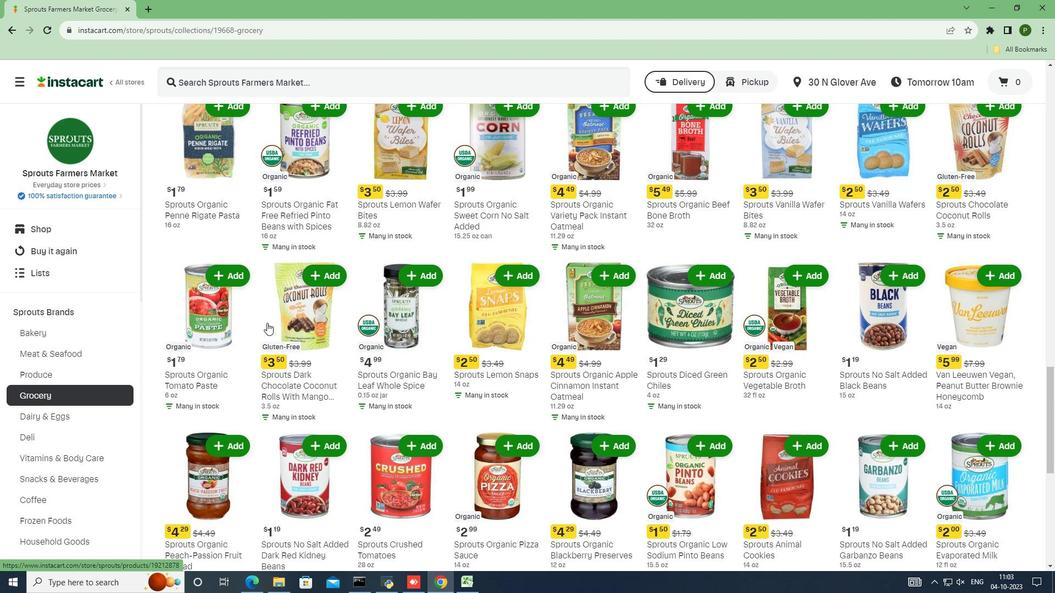 
Action: Mouse scrolled (267, 322) with delta (0, 0)
Screenshot: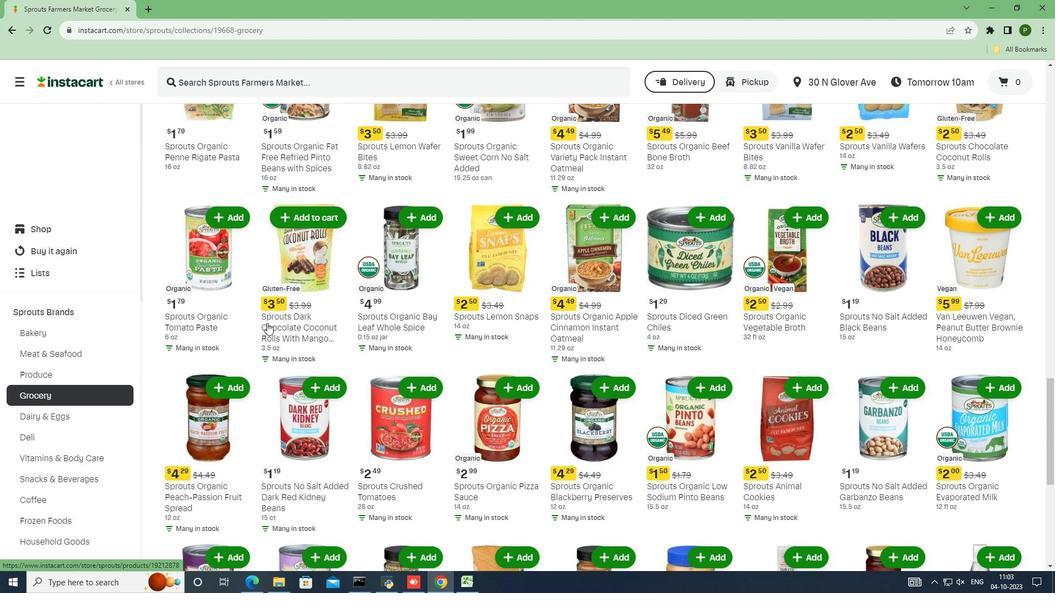 
Action: Mouse scrolled (267, 322) with delta (0, 0)
Screenshot: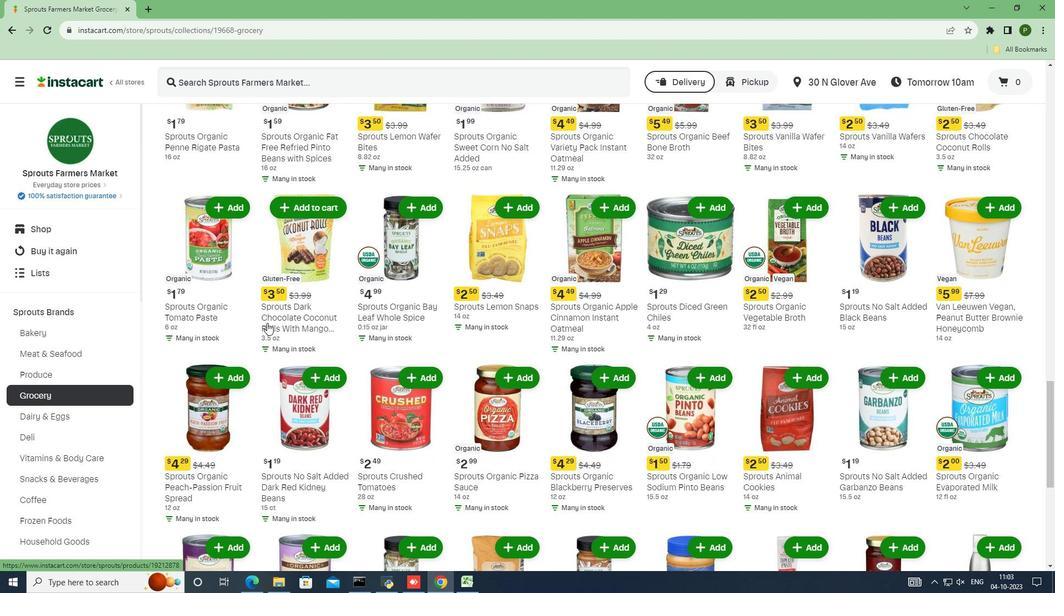 
Action: Mouse scrolled (267, 322) with delta (0, 0)
Screenshot: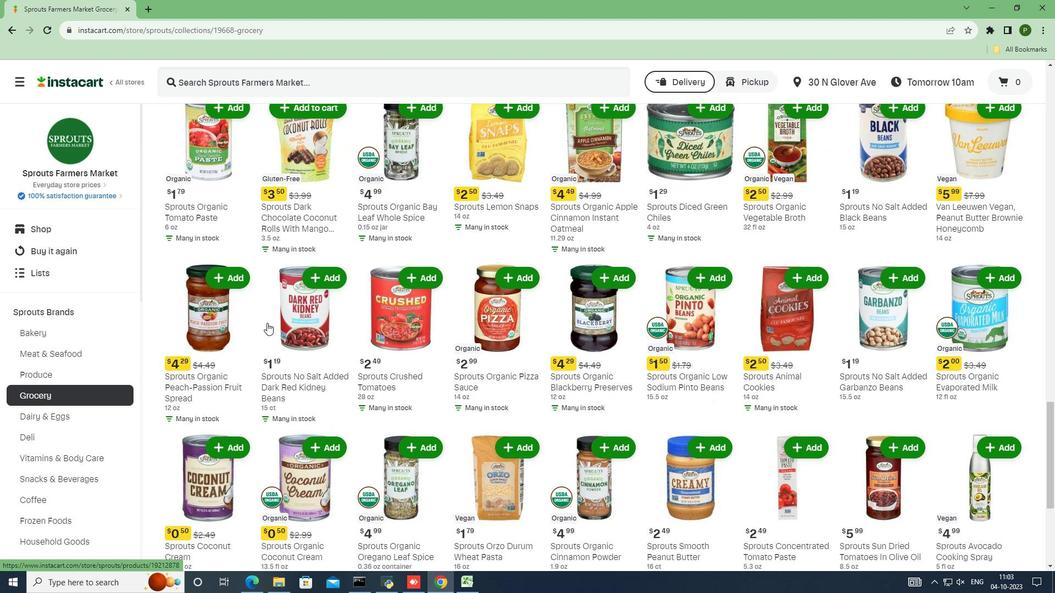 
Action: Mouse scrolled (267, 322) with delta (0, 0)
Screenshot: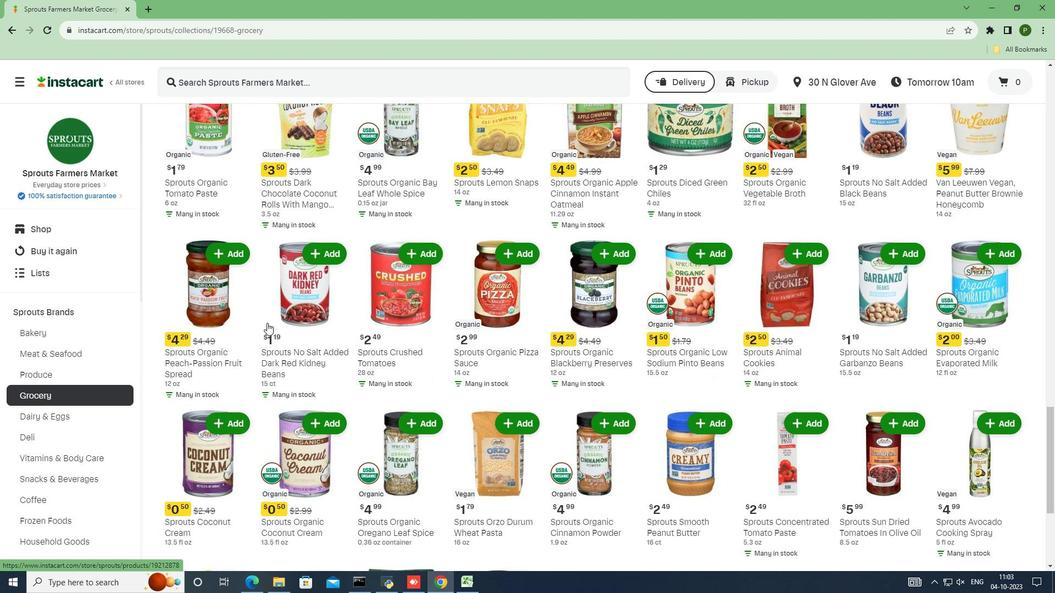 
Action: Mouse scrolled (267, 322) with delta (0, 0)
Screenshot: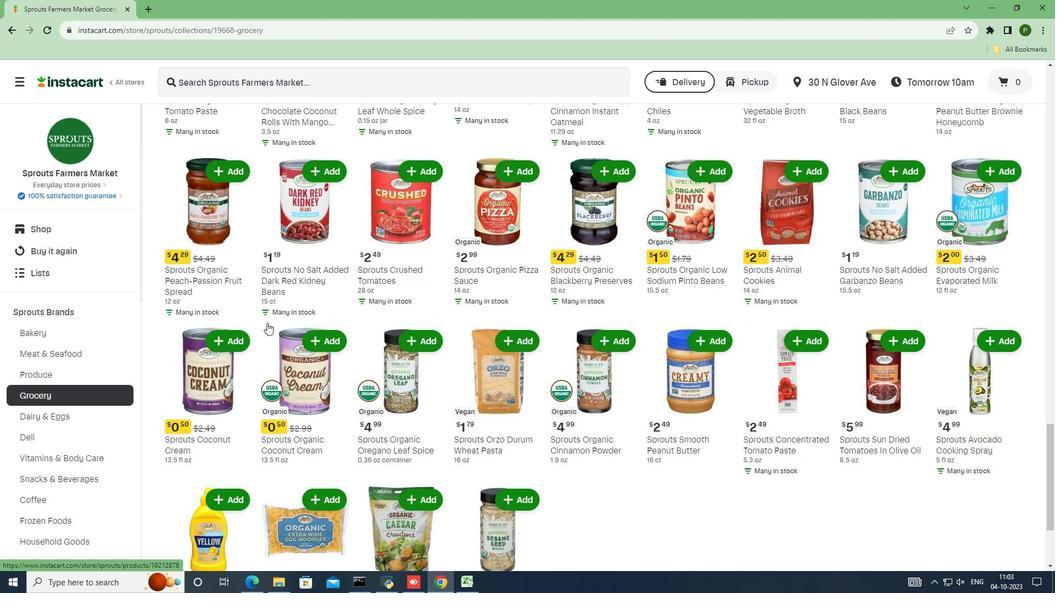 
Action: Mouse scrolled (267, 322) with delta (0, 0)
Screenshot: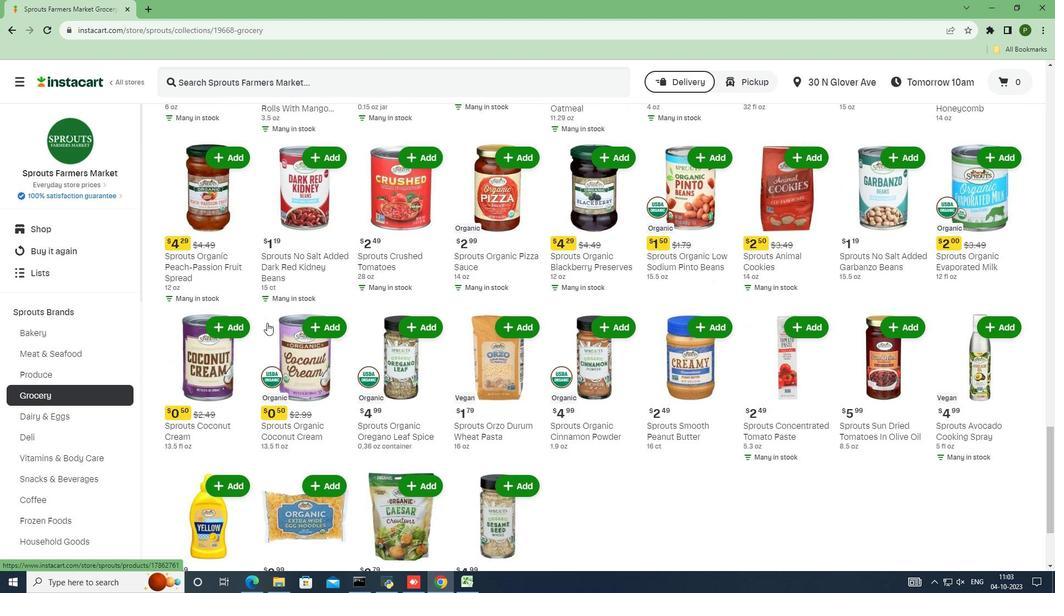 
Action: Mouse scrolled (267, 322) with delta (0, 0)
Screenshot: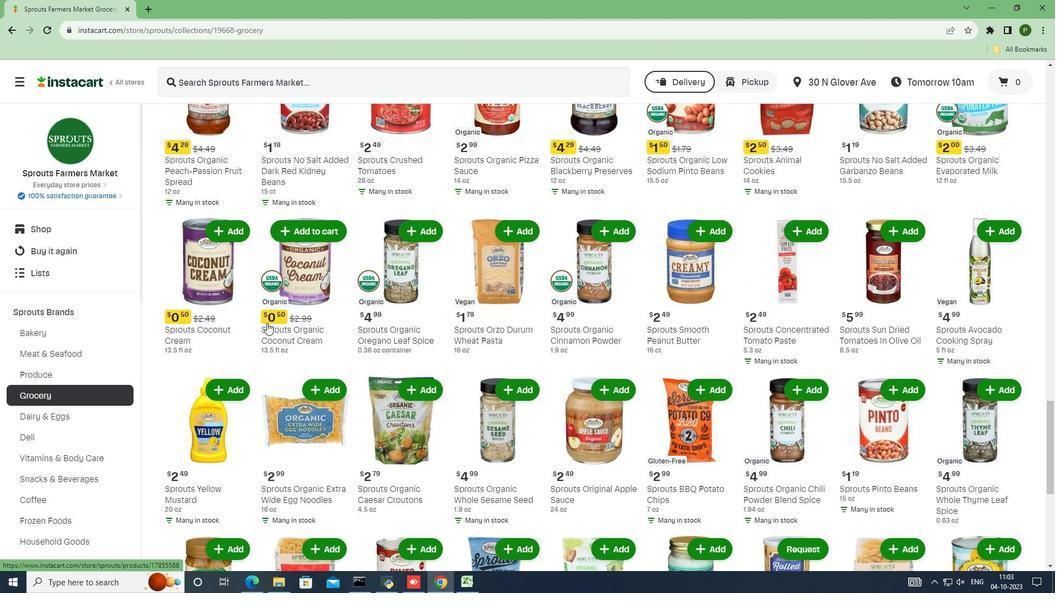 
Action: Mouse scrolled (267, 322) with delta (0, 0)
Screenshot: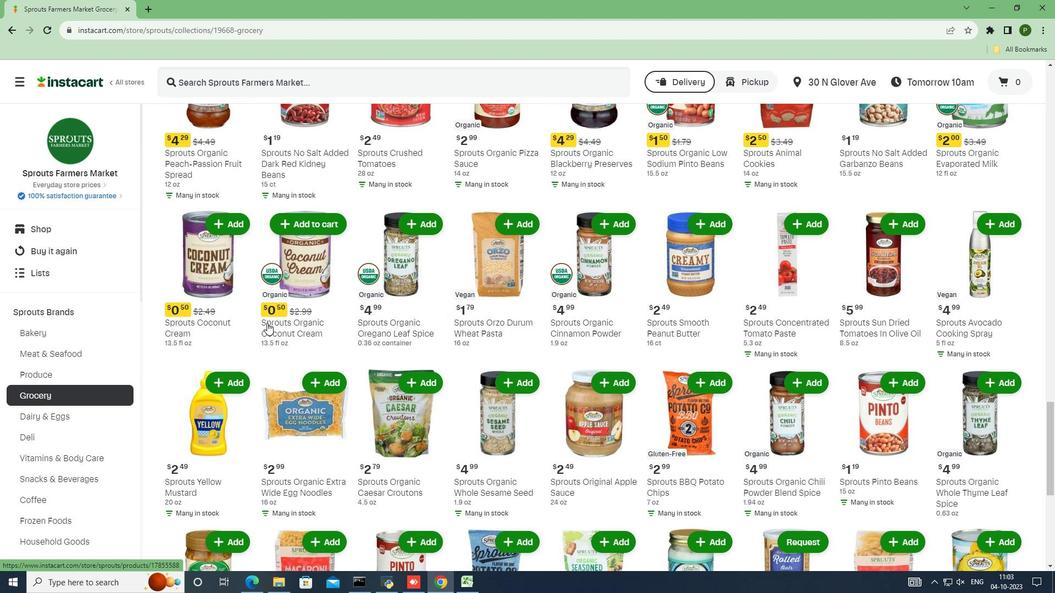 
Action: Mouse scrolled (267, 322) with delta (0, 0)
Screenshot: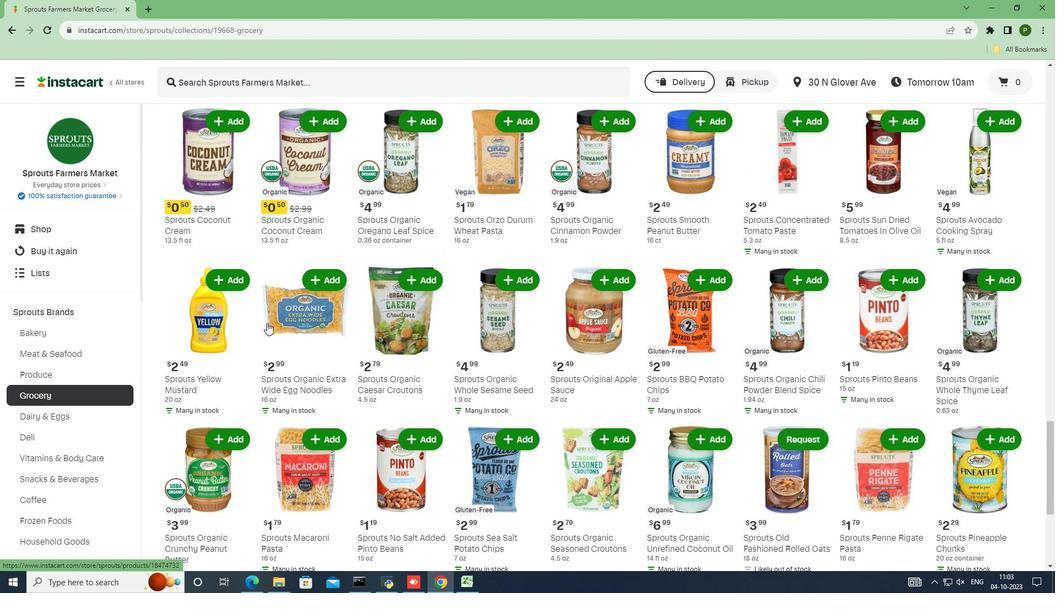 
Action: Mouse scrolled (267, 322) with delta (0, 0)
Screenshot: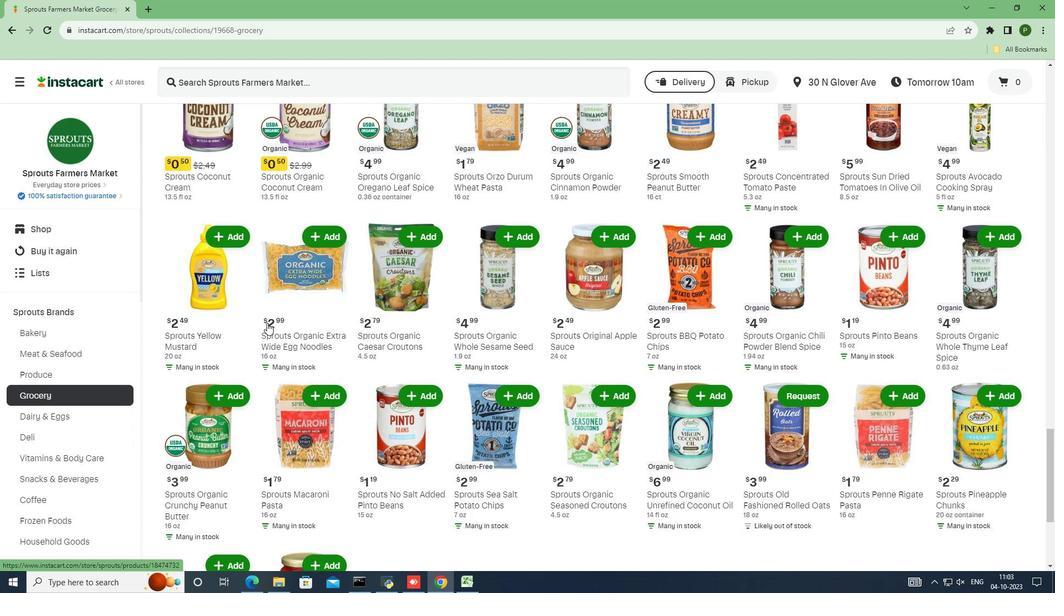 
Action: Mouse scrolled (267, 322) with delta (0, 0)
Screenshot: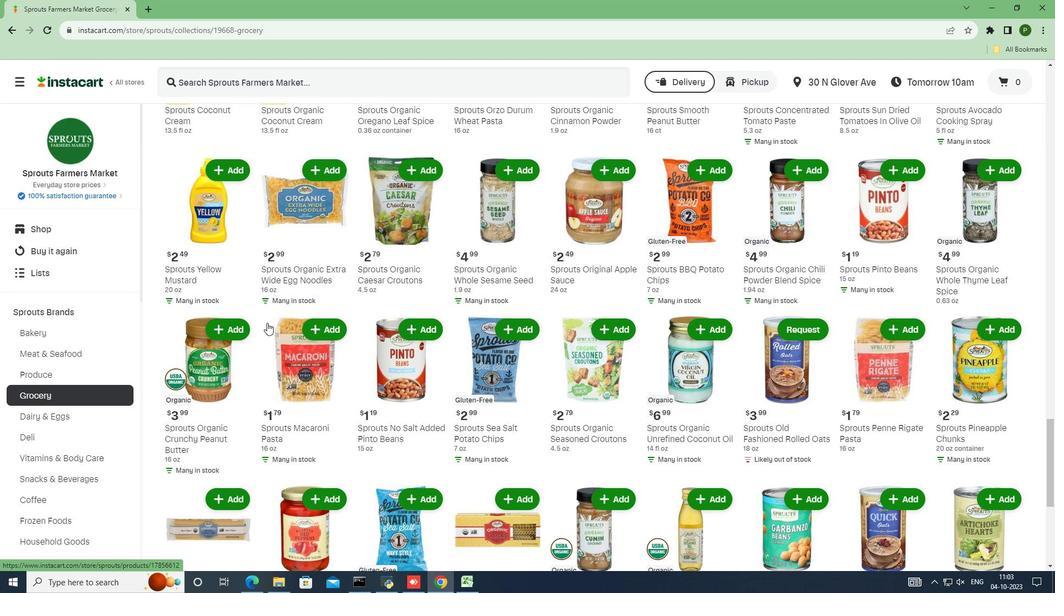 
Action: Mouse scrolled (267, 322) with delta (0, 0)
Screenshot: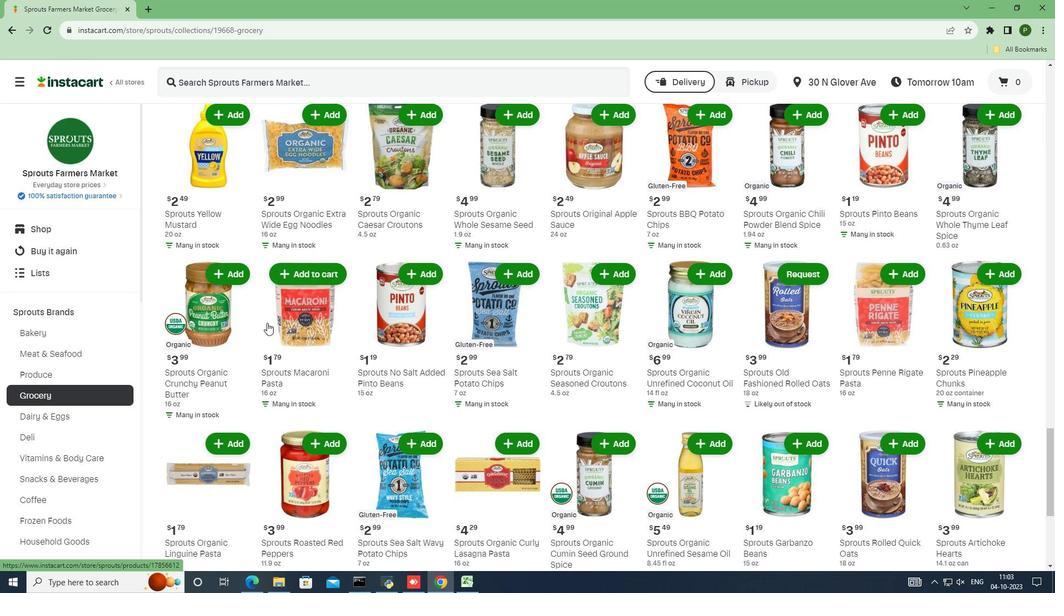 
Action: Mouse scrolled (267, 322) with delta (0, 0)
Screenshot: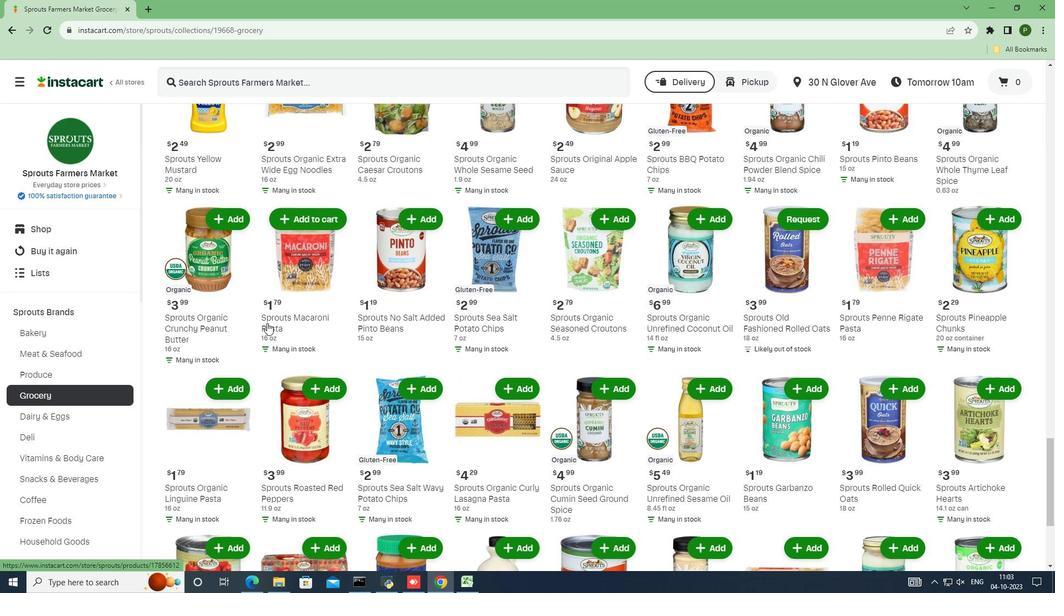 
Action: Mouse scrolled (267, 322) with delta (0, 0)
Screenshot: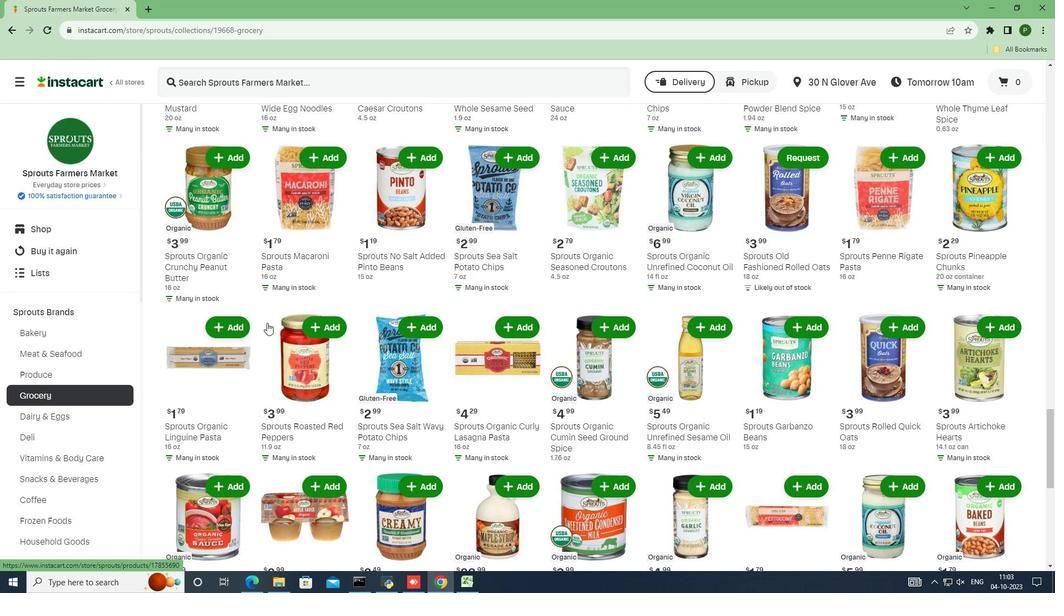 
Action: Mouse scrolled (267, 322) with delta (0, 0)
Screenshot: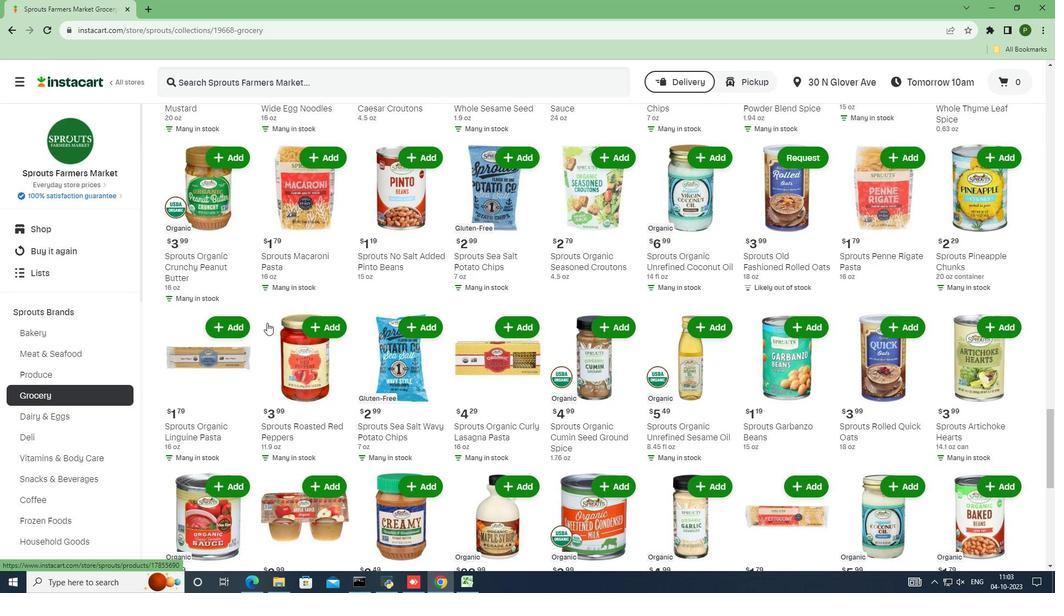 
Action: Mouse scrolled (267, 322) with delta (0, 0)
Screenshot: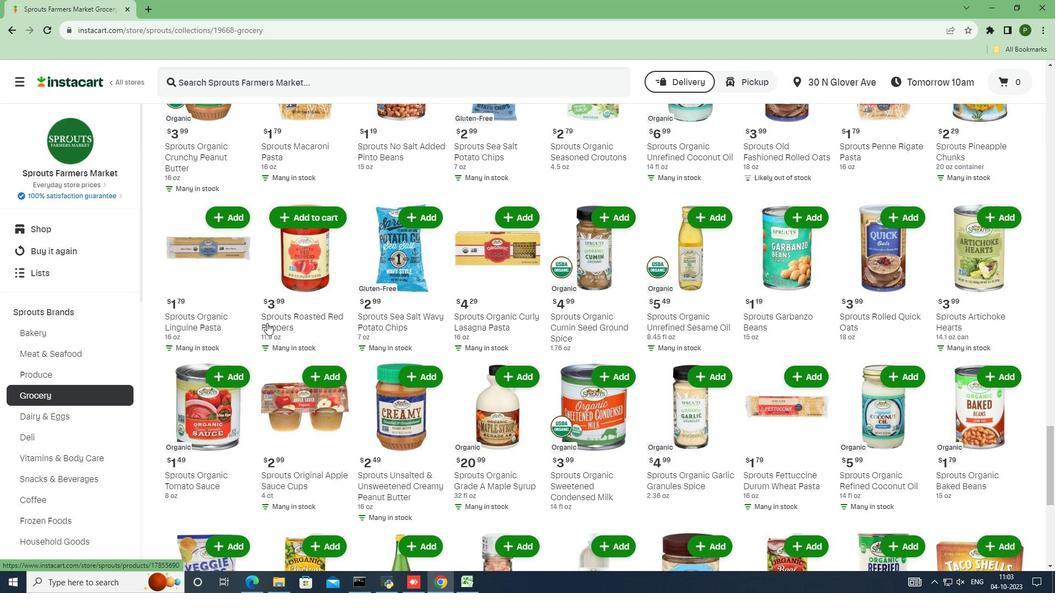 
Action: Mouse scrolled (267, 322) with delta (0, 0)
Screenshot: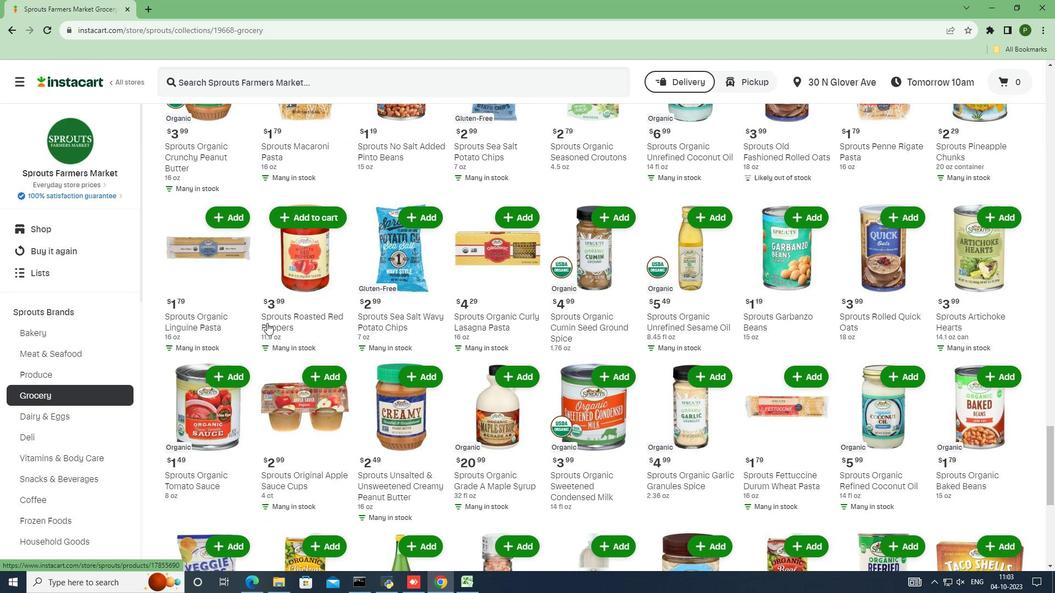 
Action: Mouse scrolled (267, 322) with delta (0, 0)
Screenshot: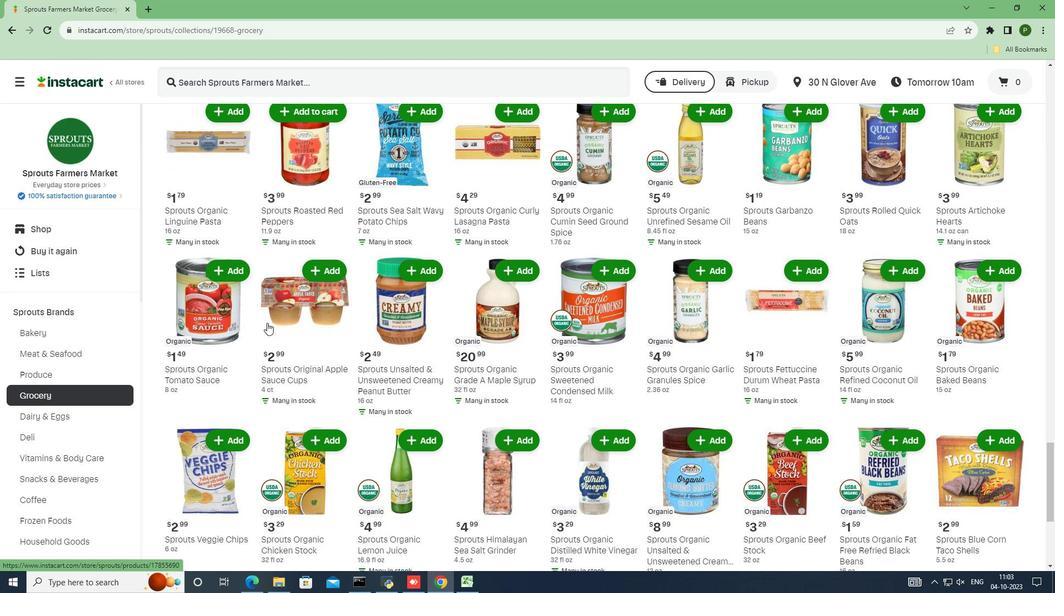 
Action: Mouse scrolled (267, 322) with delta (0, 0)
Screenshot: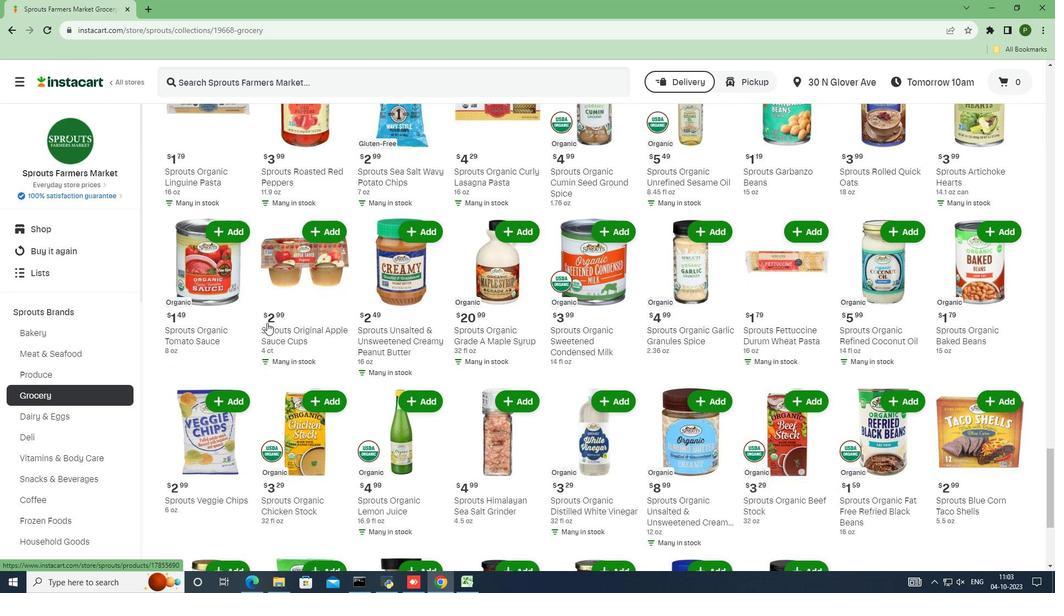 
Action: Mouse scrolled (267, 322) with delta (0, 0)
Screenshot: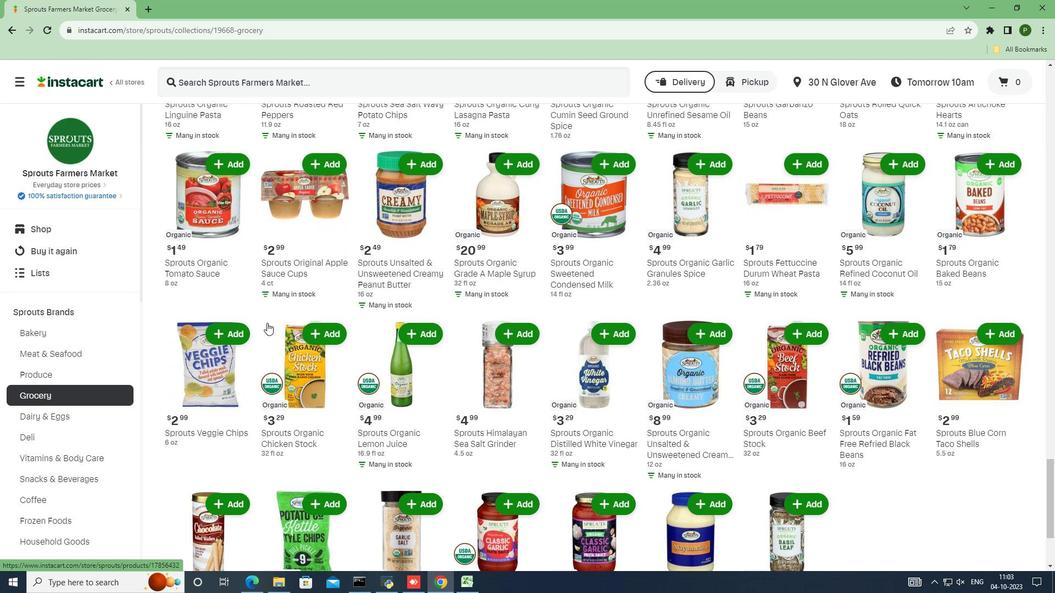 
Action: Mouse scrolled (267, 322) with delta (0, 0)
Screenshot: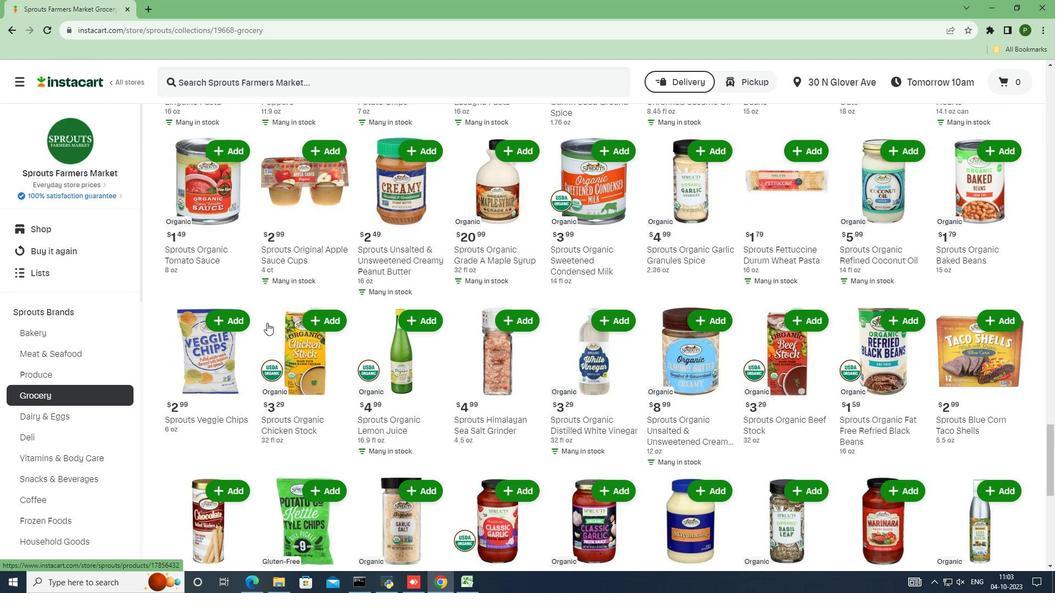 
Action: Mouse scrolled (267, 322) with delta (0, 0)
Screenshot: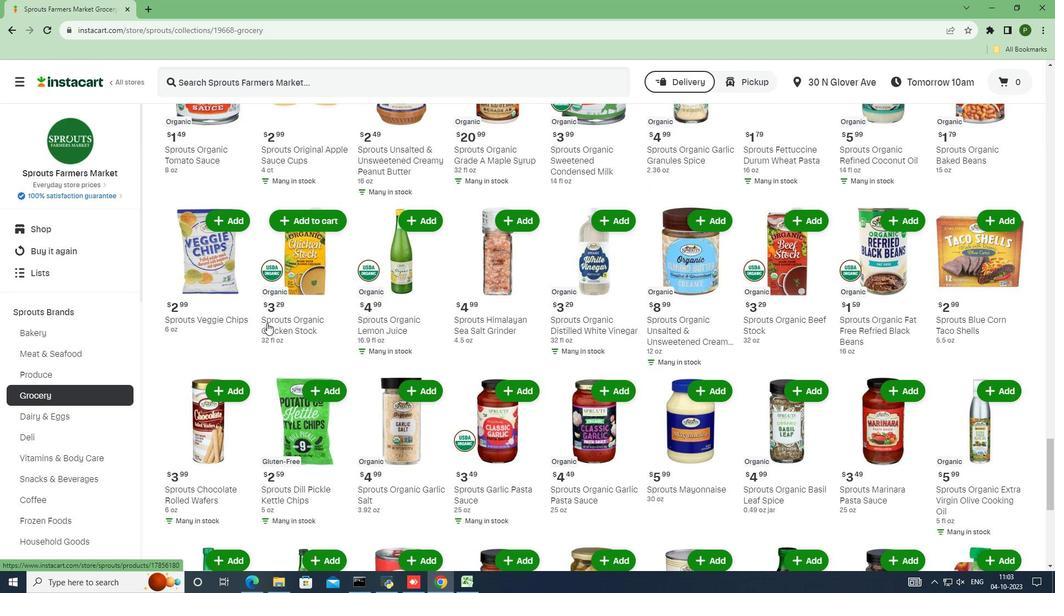 
Action: Mouse scrolled (267, 322) with delta (0, 0)
Screenshot: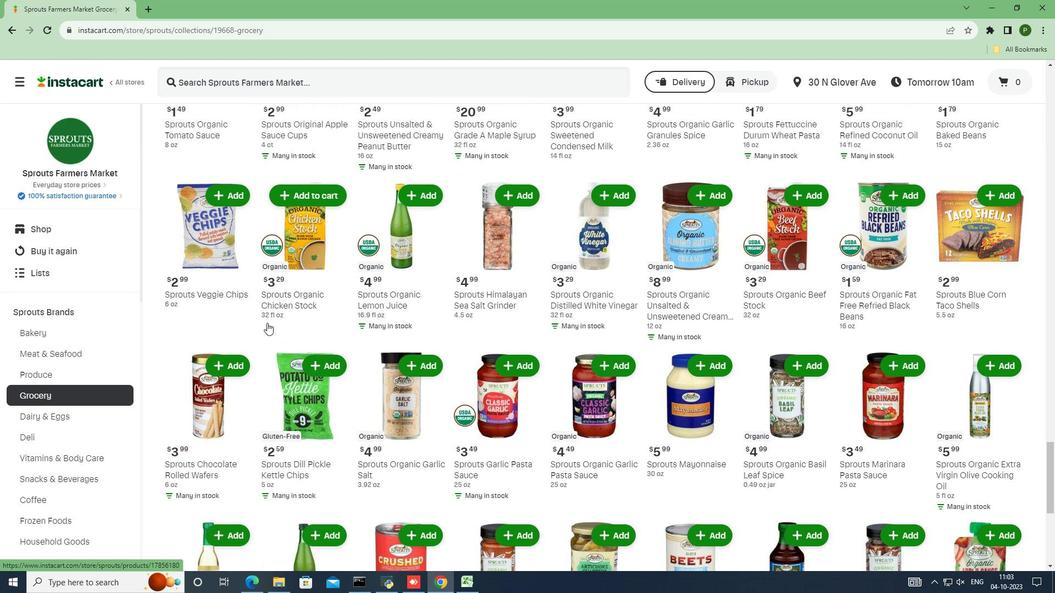 
Action: Mouse scrolled (267, 322) with delta (0, 0)
Screenshot: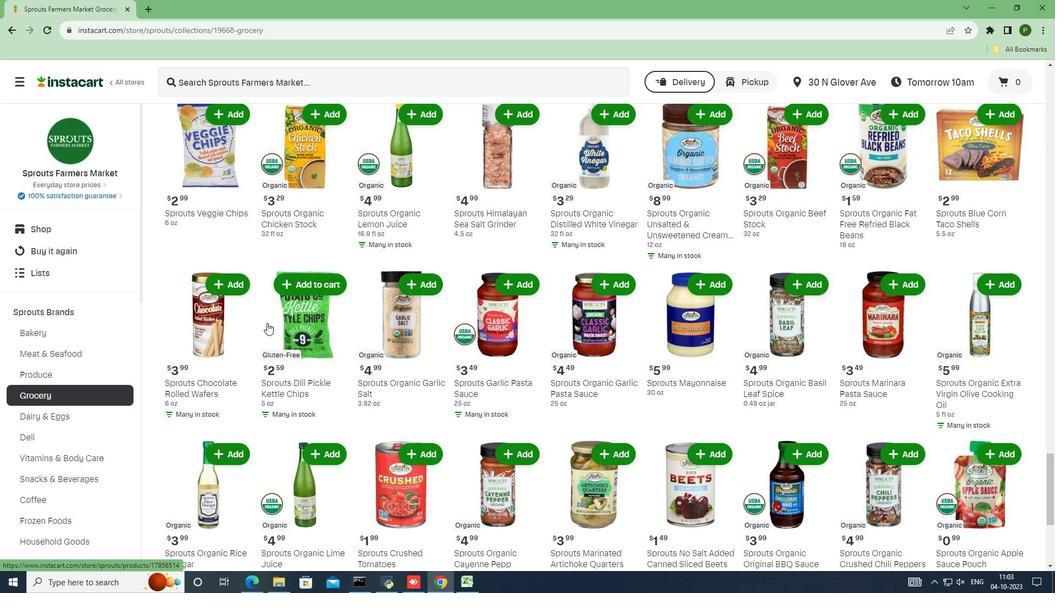 
Action: Mouse moved to (774, 228)
Screenshot: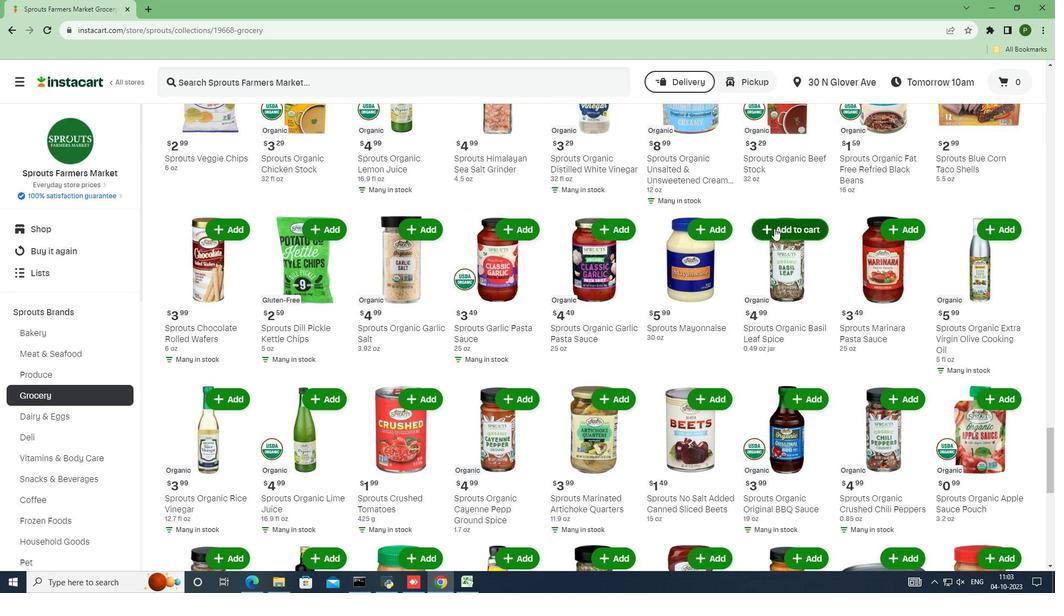
Action: Mouse pressed left at (774, 228)
Screenshot: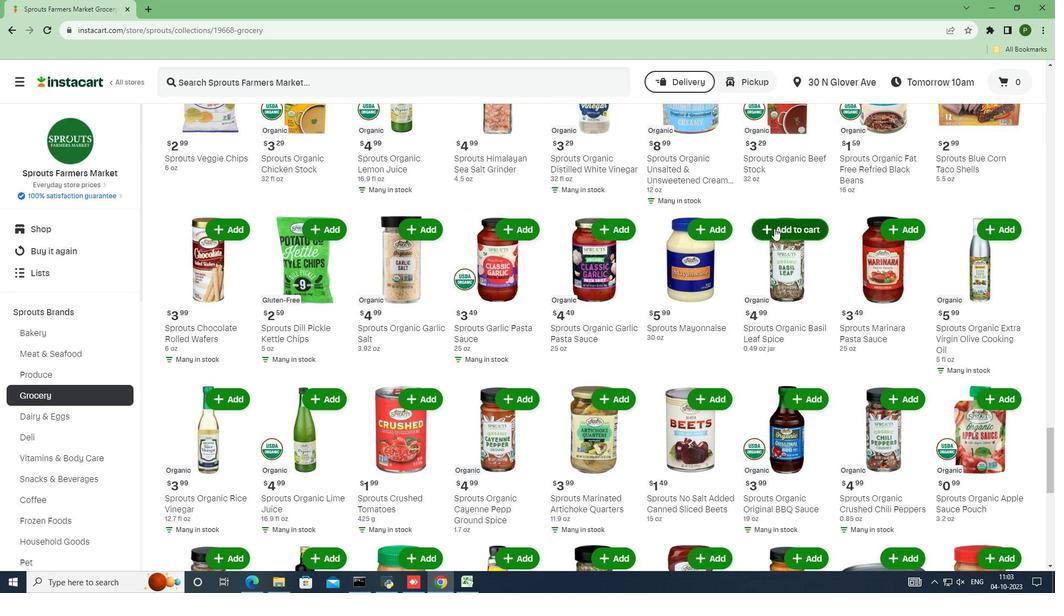 
Action: Mouse moved to (774, 228)
Screenshot: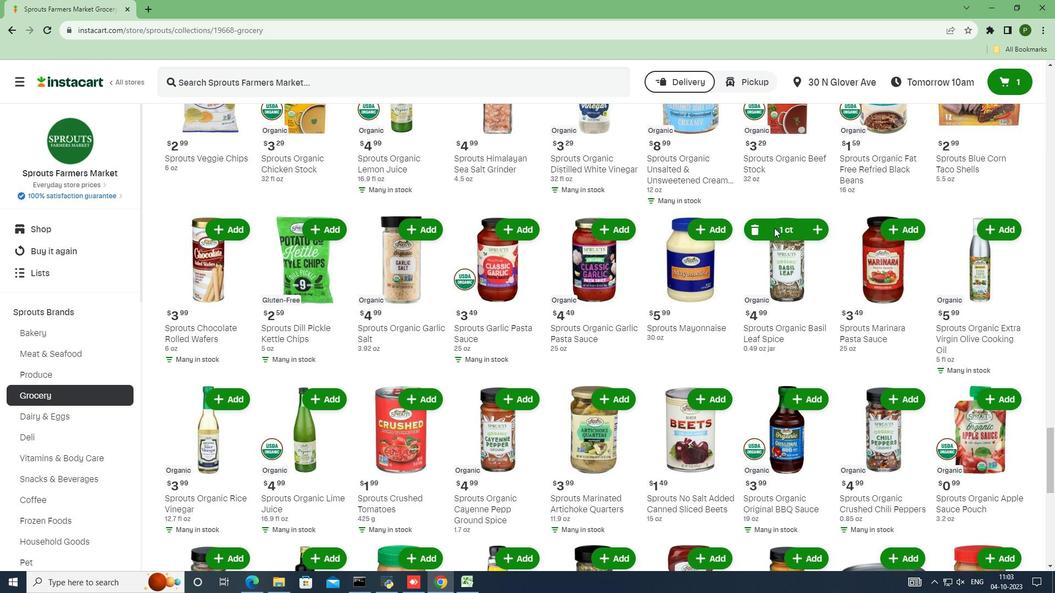
